 Task: Forward email as attachment with the signature Catherine Martinez with the subject Proposal submission from softage.1@softage.net to softage.5@softage.net with the message I wanted to follow up on the request for the new vendor proposal.
Action: Mouse moved to (1043, 85)
Screenshot: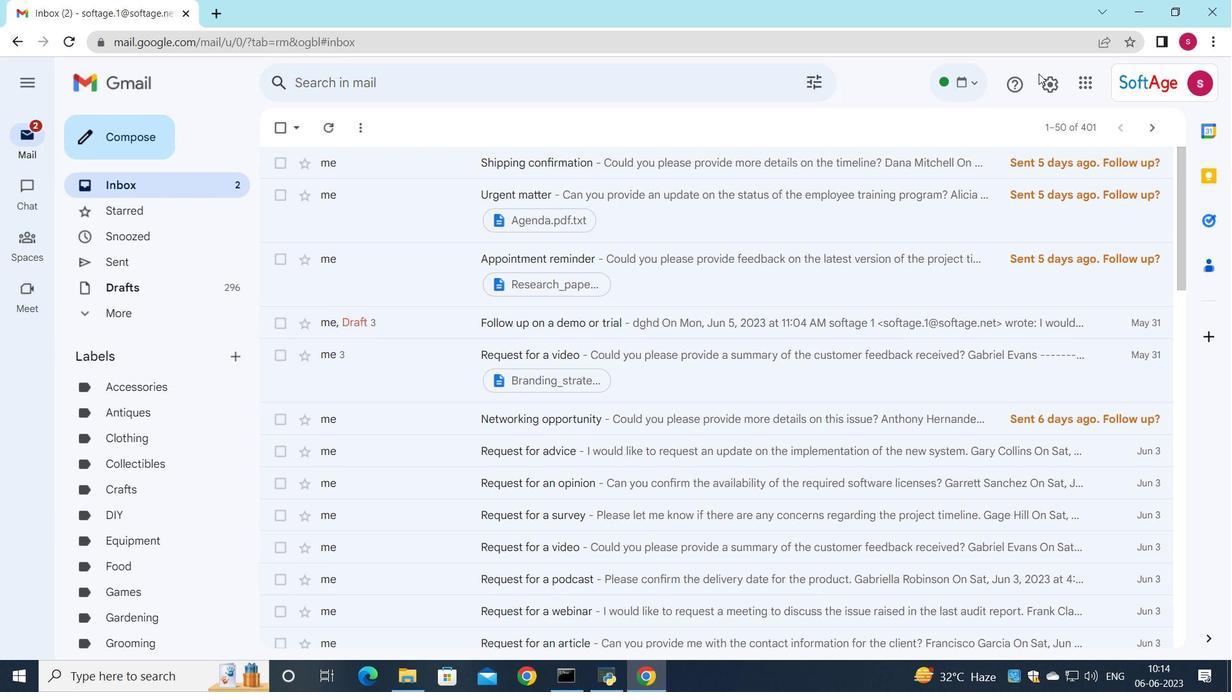
Action: Mouse pressed left at (1043, 85)
Screenshot: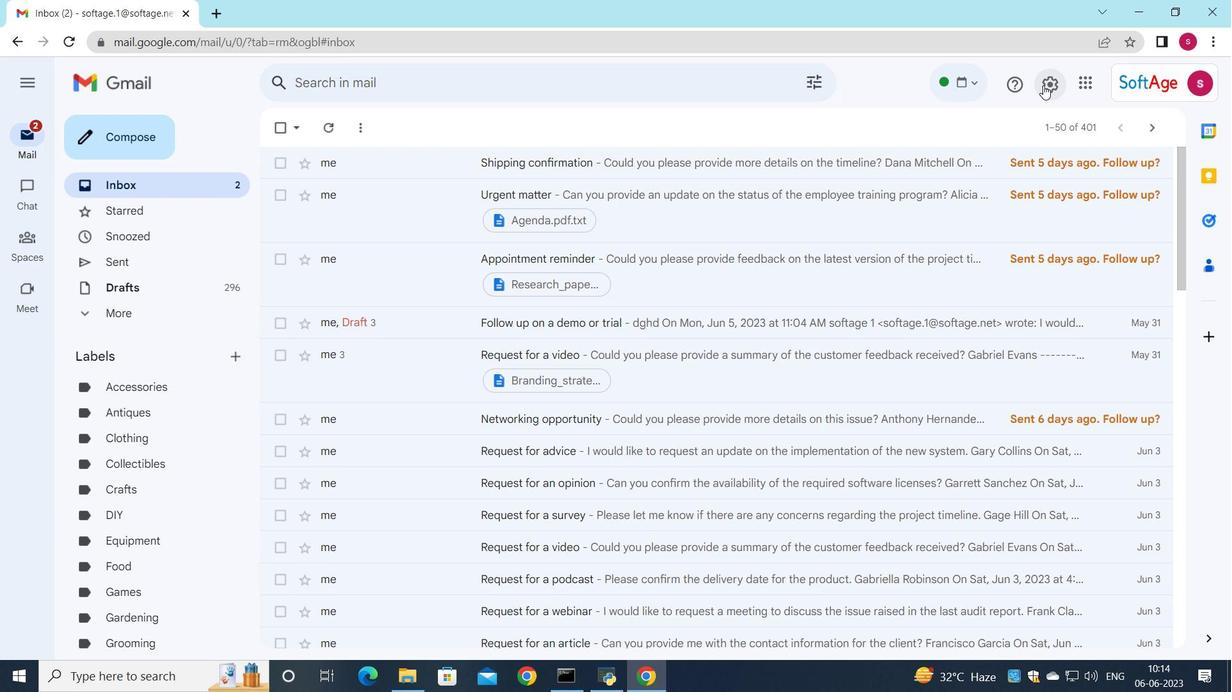 
Action: Mouse moved to (1045, 157)
Screenshot: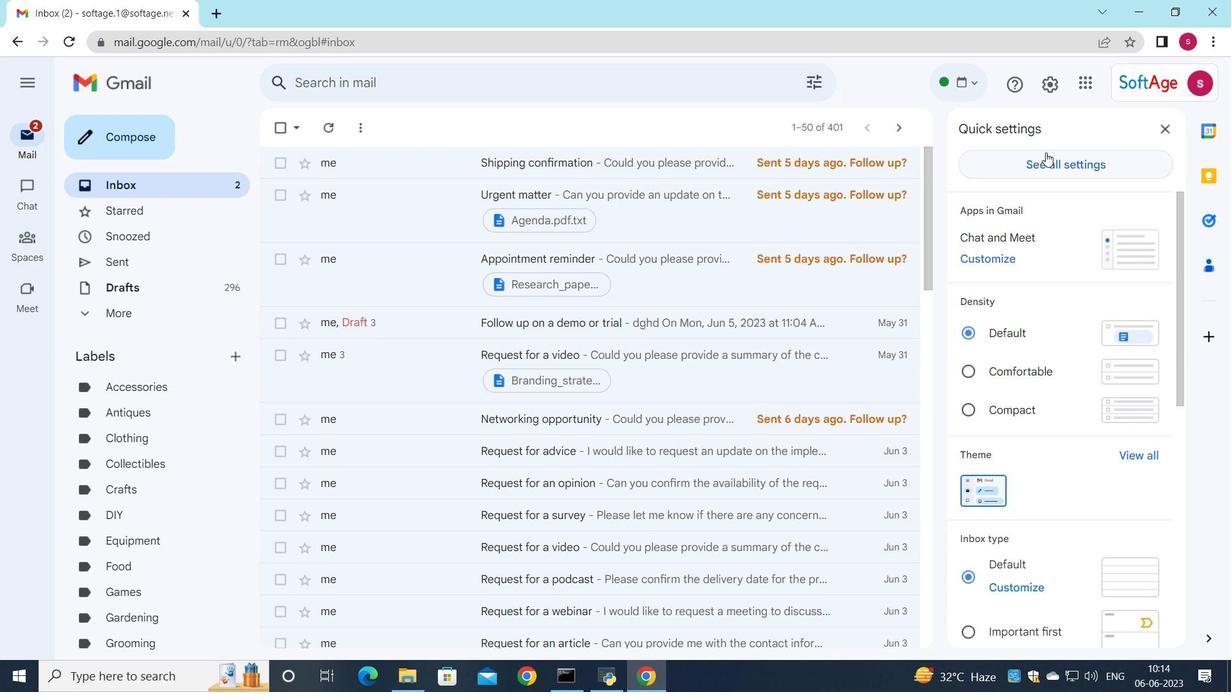 
Action: Mouse pressed left at (1045, 157)
Screenshot: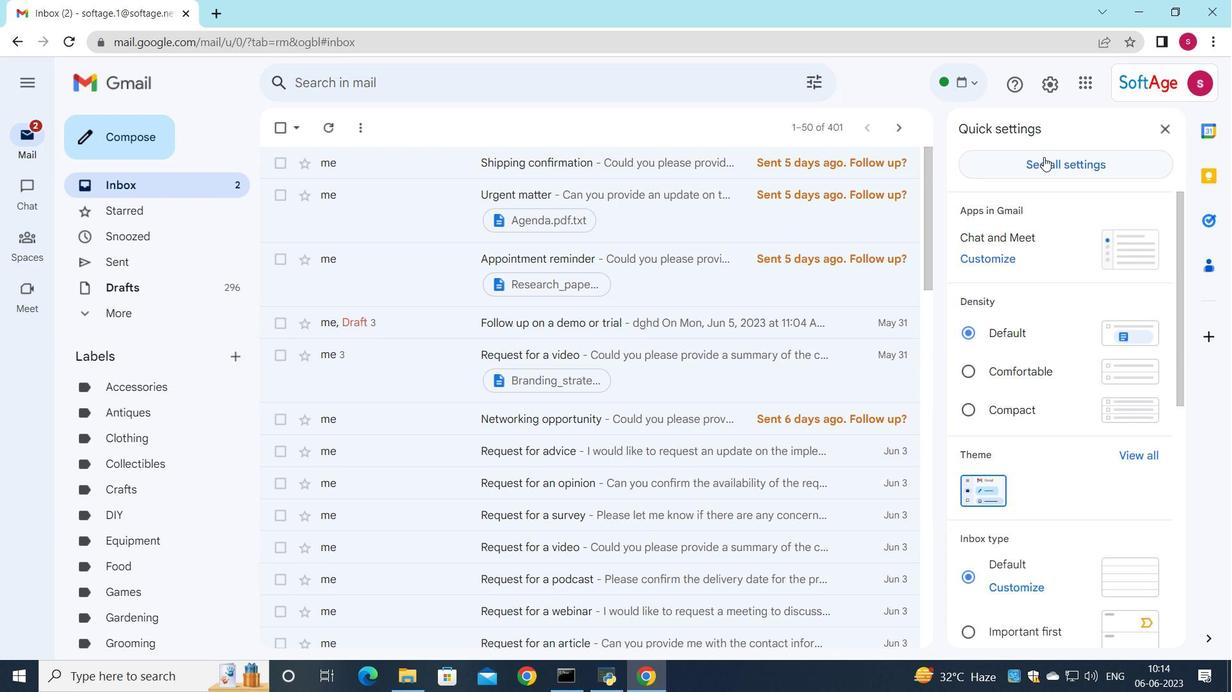 
Action: Mouse moved to (714, 293)
Screenshot: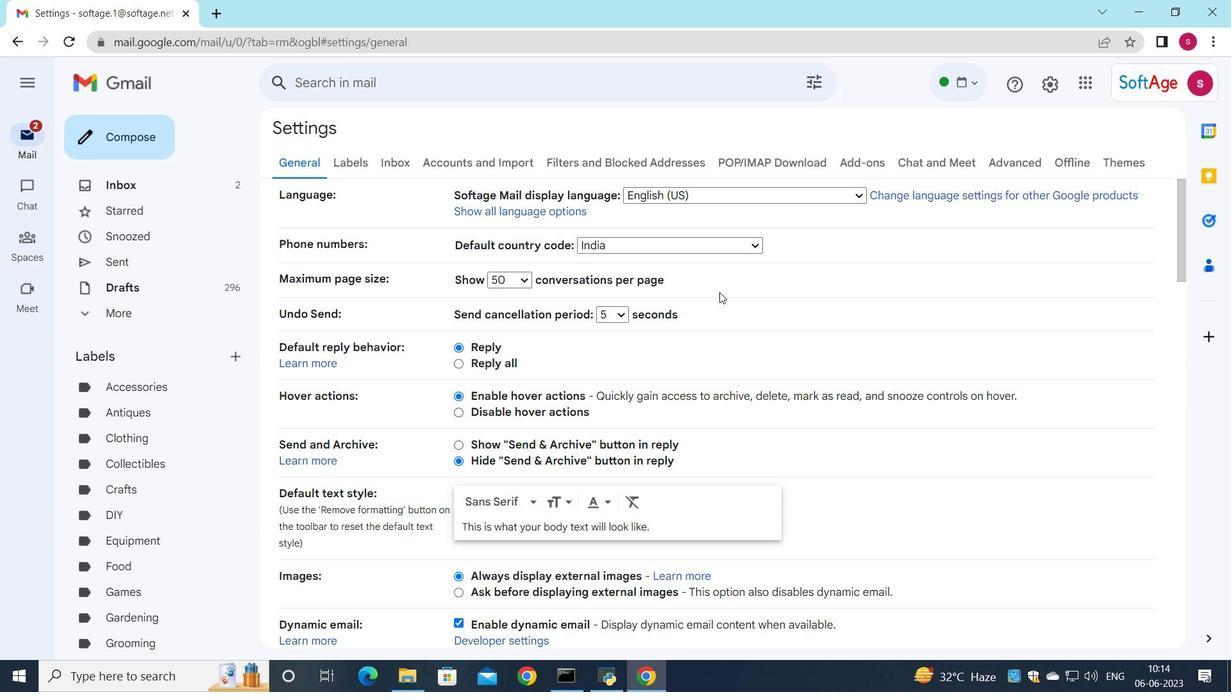 
Action: Mouse scrolled (714, 292) with delta (0, 0)
Screenshot: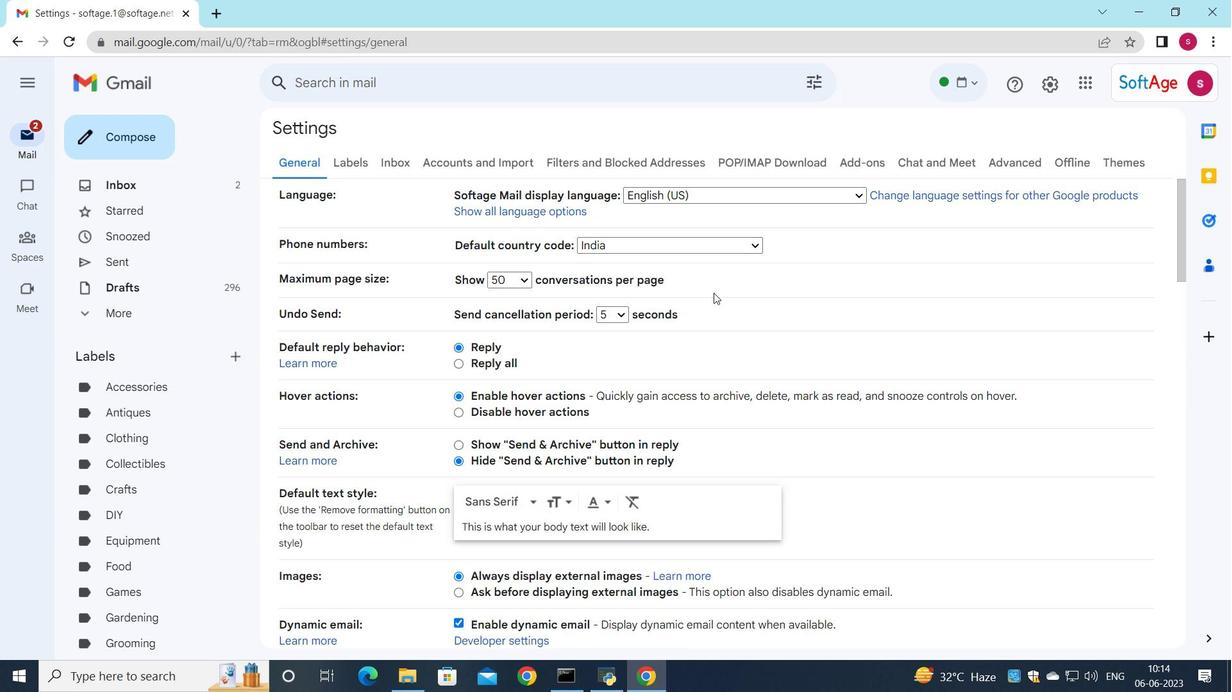 
Action: Mouse scrolled (714, 292) with delta (0, 0)
Screenshot: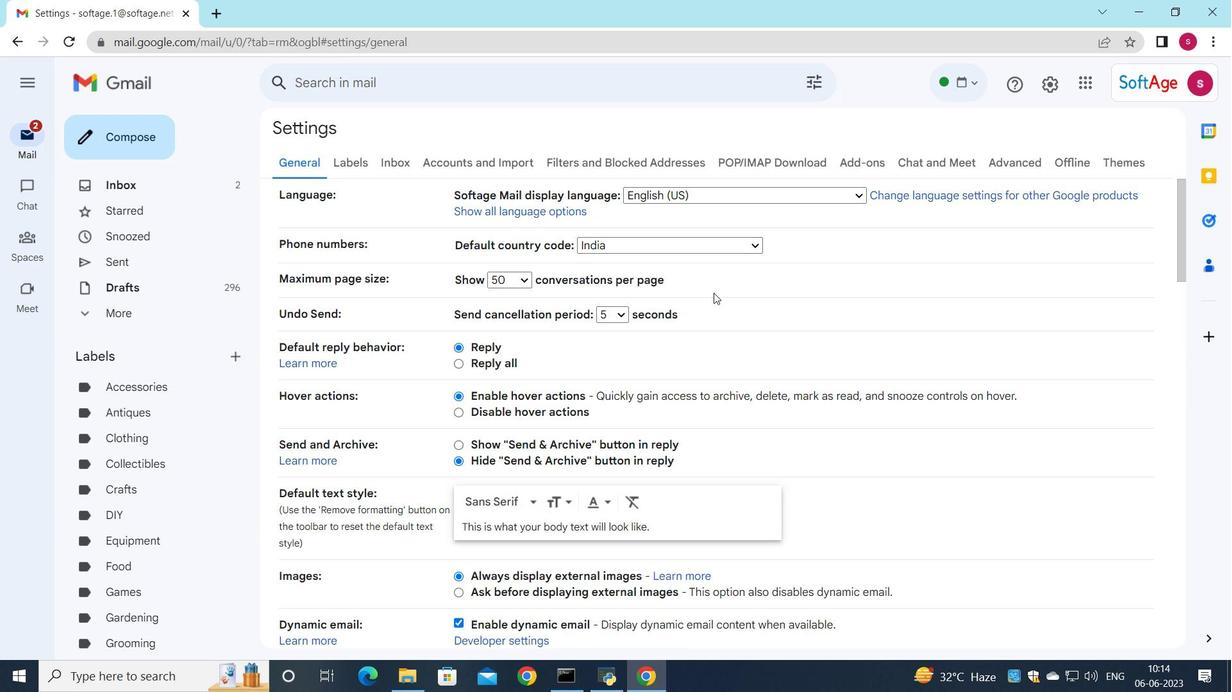 
Action: Mouse scrolled (714, 292) with delta (0, 0)
Screenshot: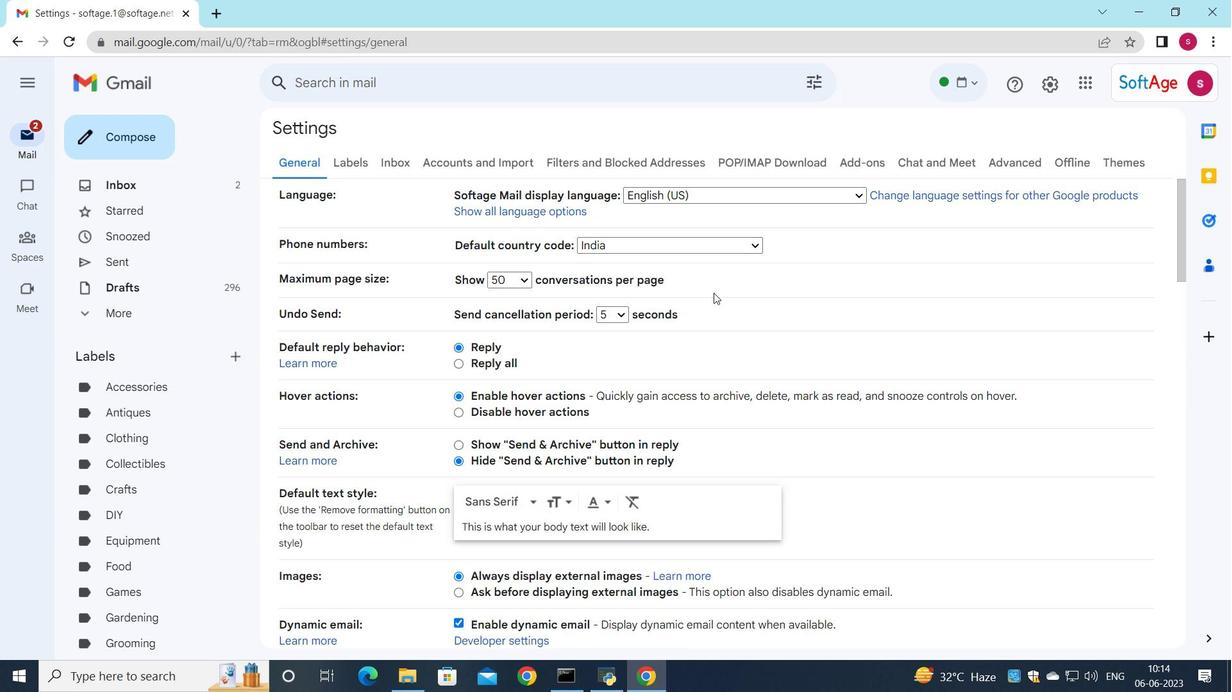 
Action: Mouse moved to (667, 321)
Screenshot: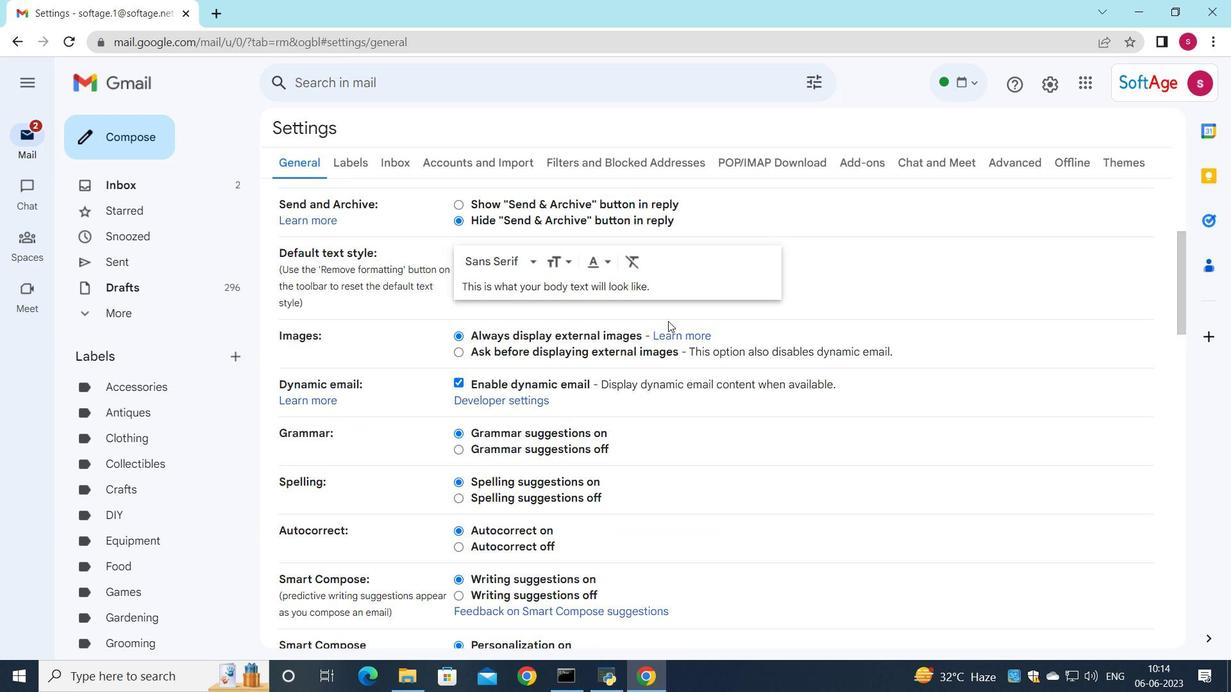
Action: Mouse scrolled (667, 320) with delta (0, 0)
Screenshot: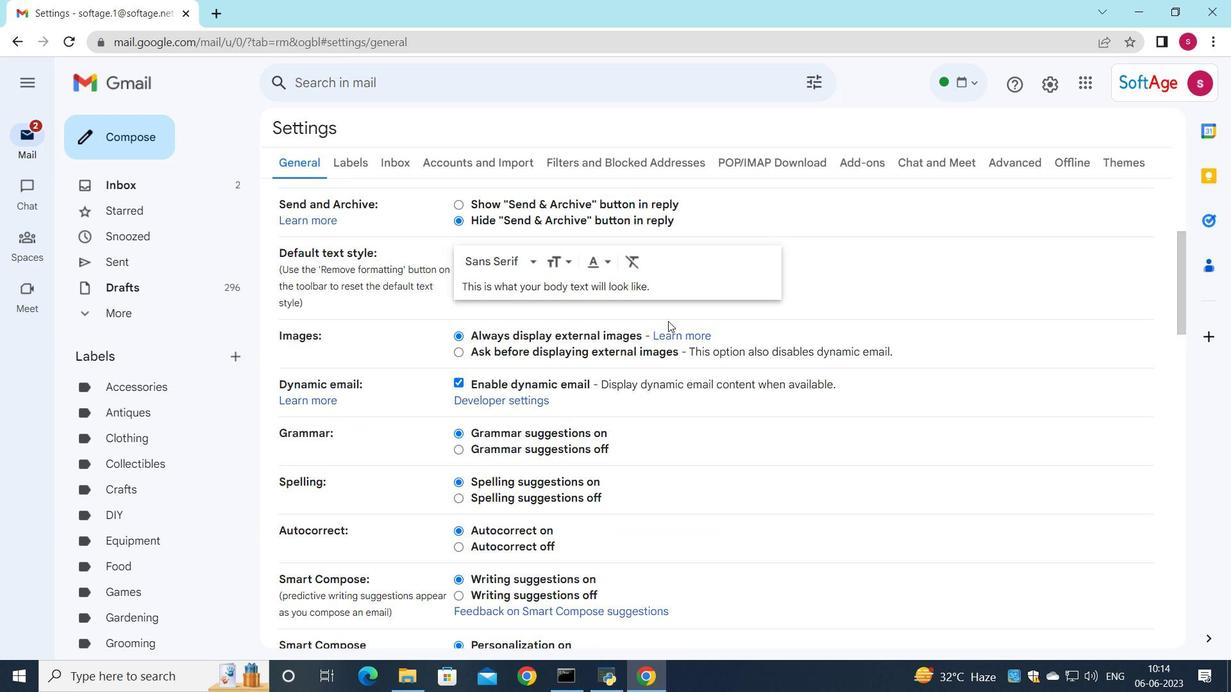 
Action: Mouse moved to (667, 322)
Screenshot: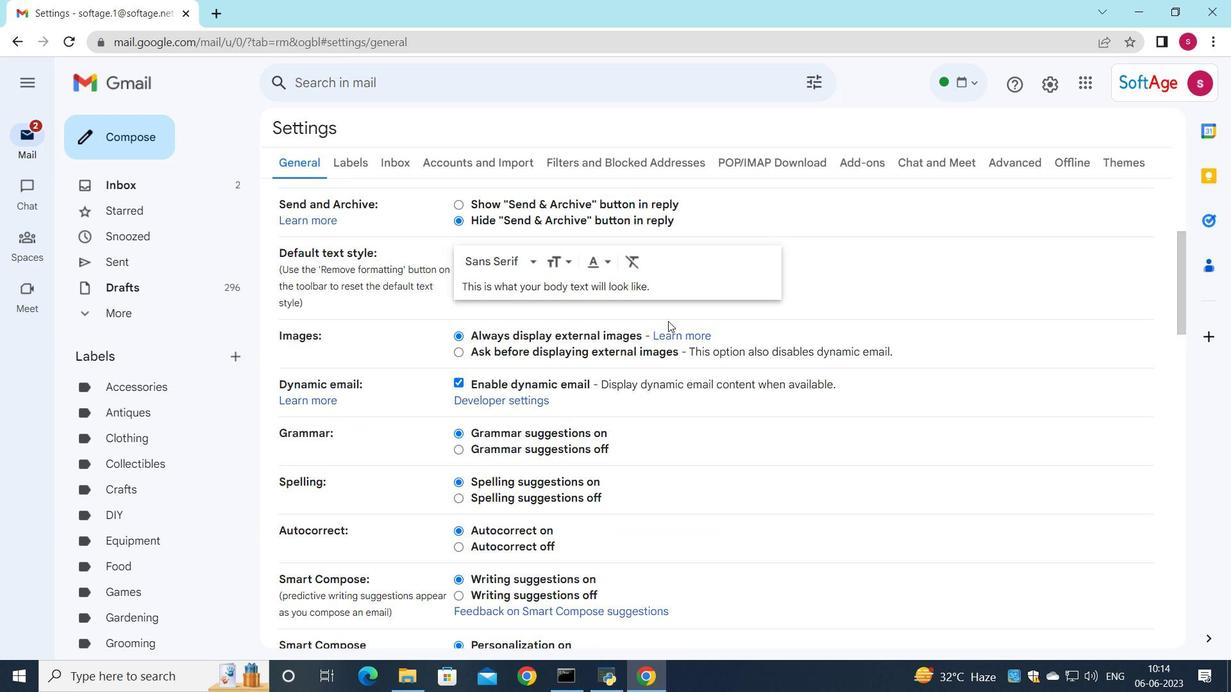 
Action: Mouse scrolled (667, 321) with delta (0, 0)
Screenshot: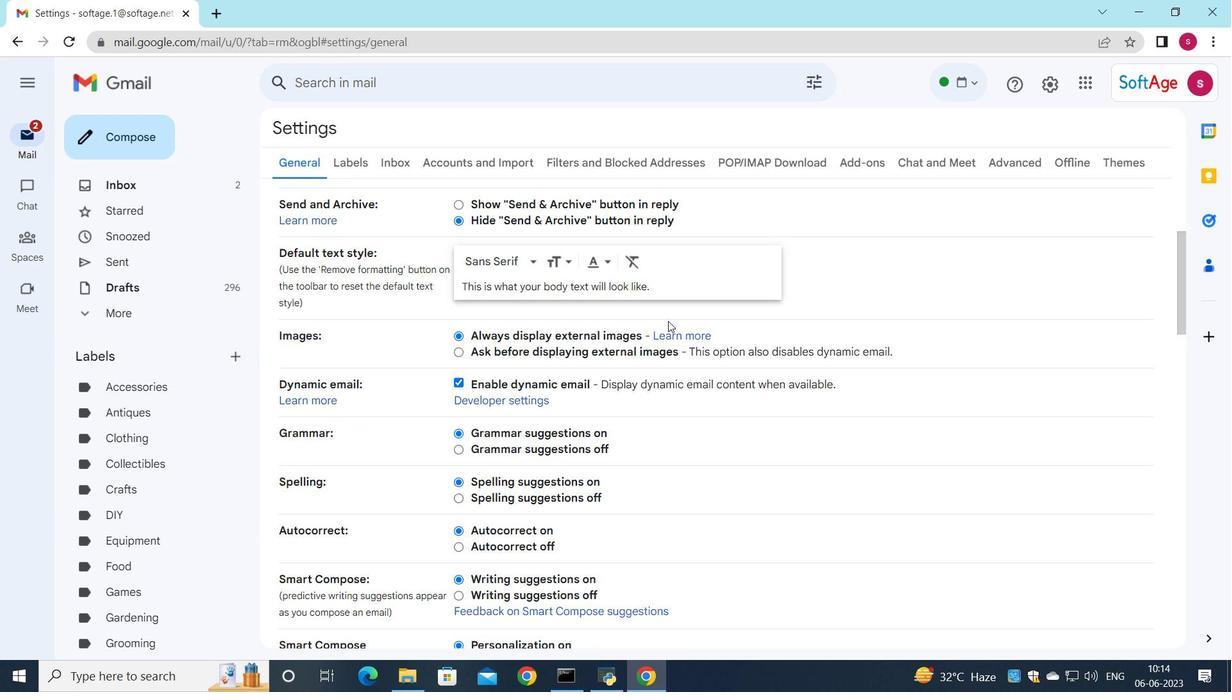 
Action: Mouse scrolled (667, 321) with delta (0, 0)
Screenshot: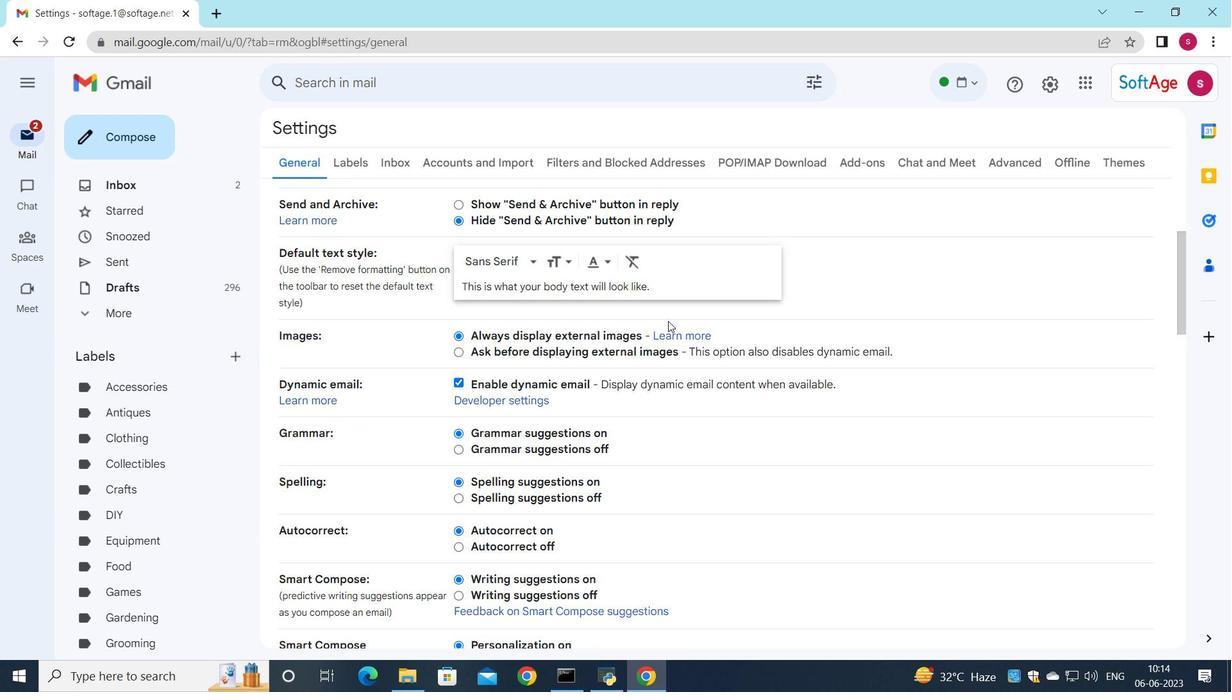 
Action: Mouse moved to (667, 322)
Screenshot: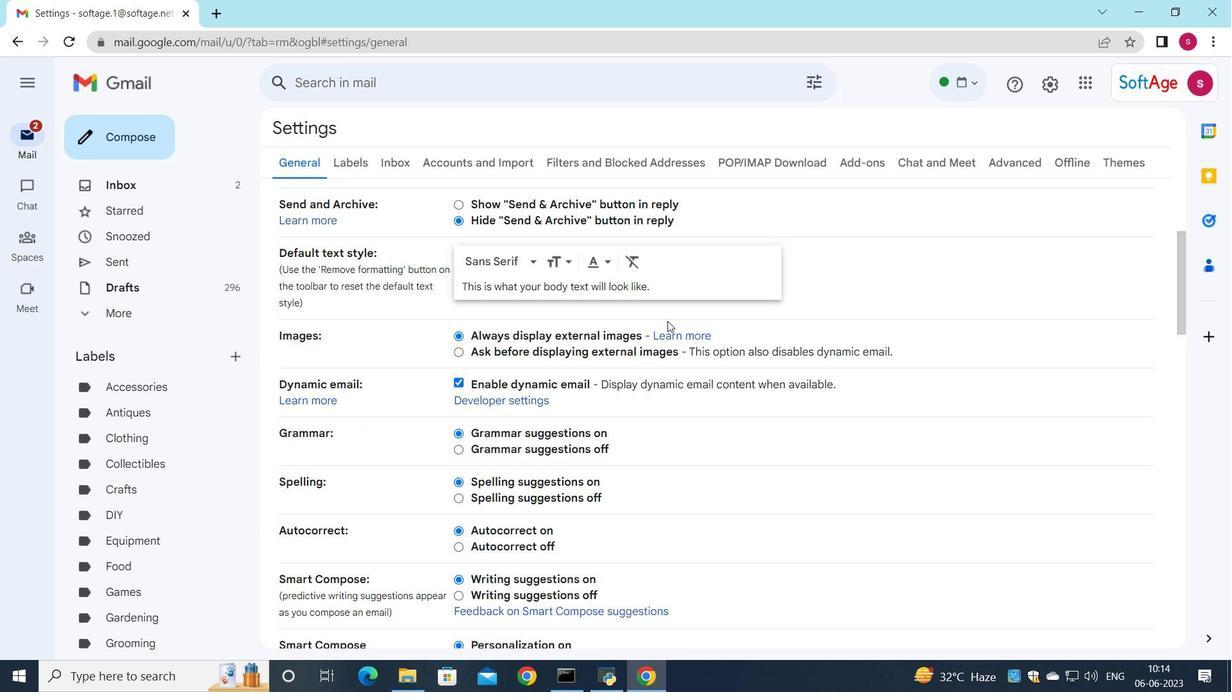
Action: Mouse scrolled (667, 322) with delta (0, 0)
Screenshot: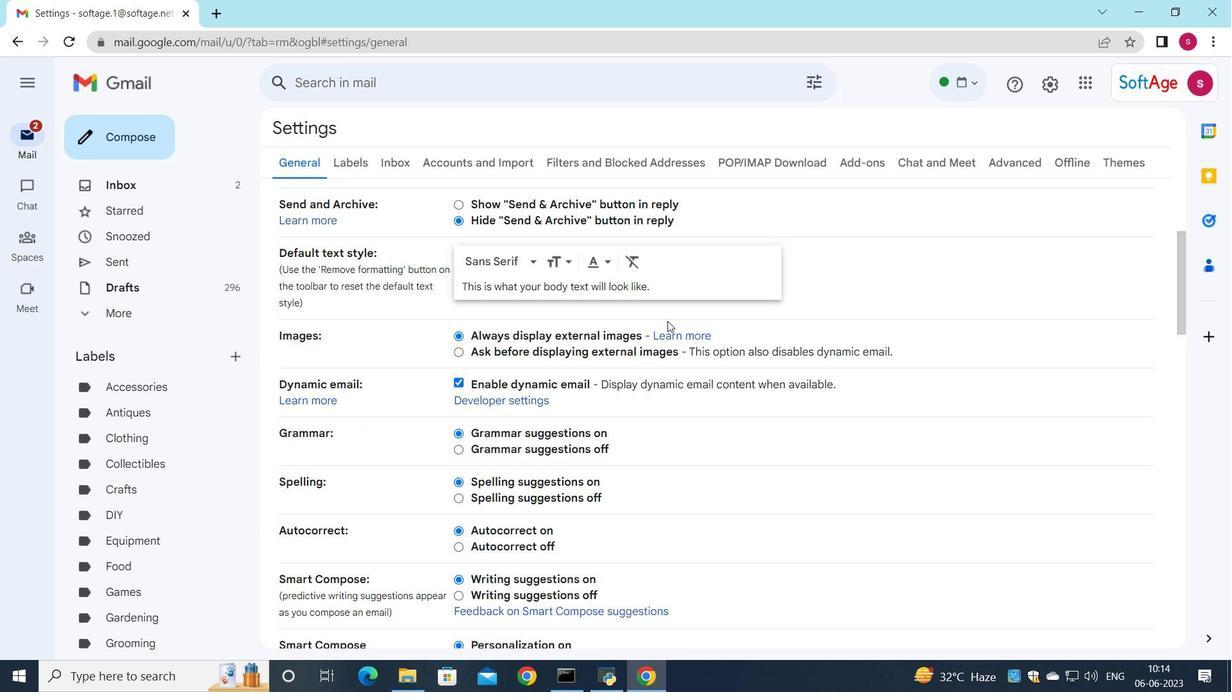 
Action: Mouse moved to (666, 325)
Screenshot: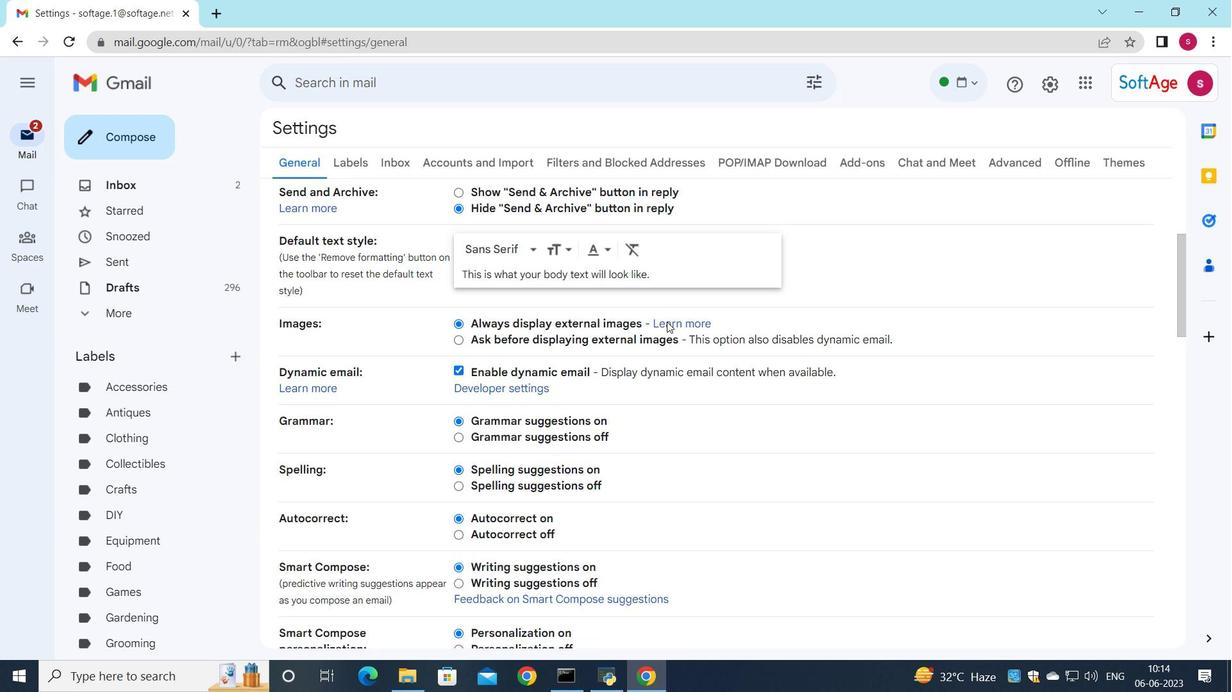 
Action: Mouse scrolled (666, 324) with delta (0, 0)
Screenshot: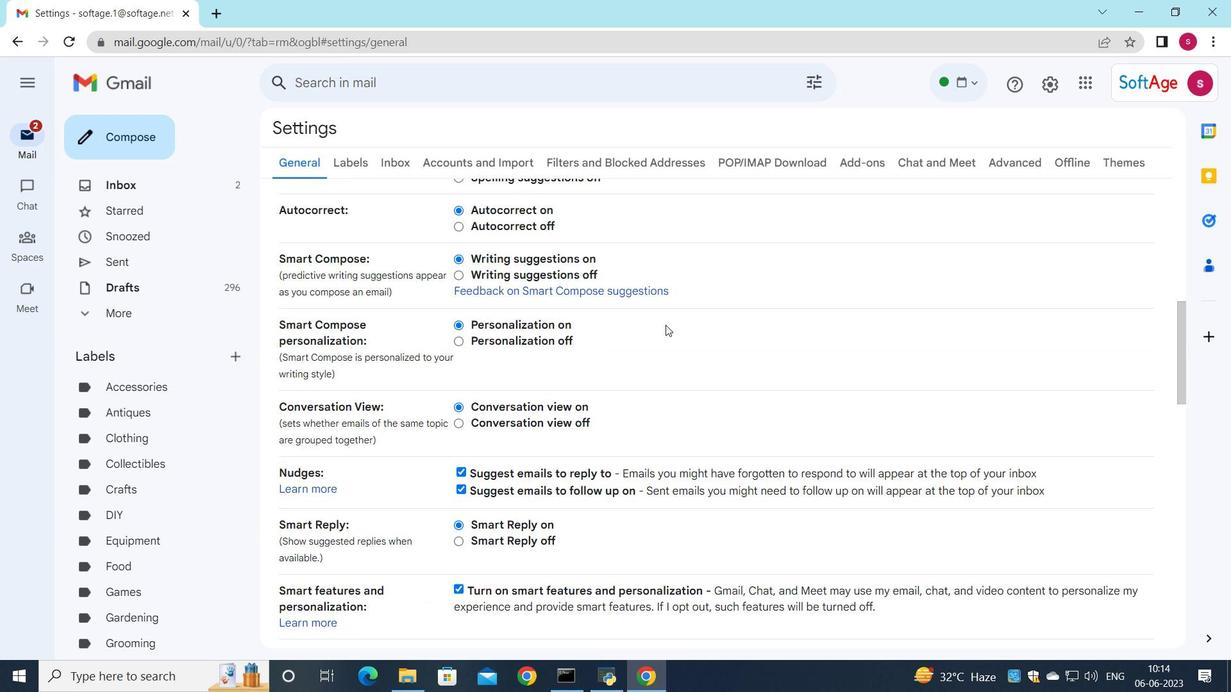 
Action: Mouse scrolled (666, 324) with delta (0, 0)
Screenshot: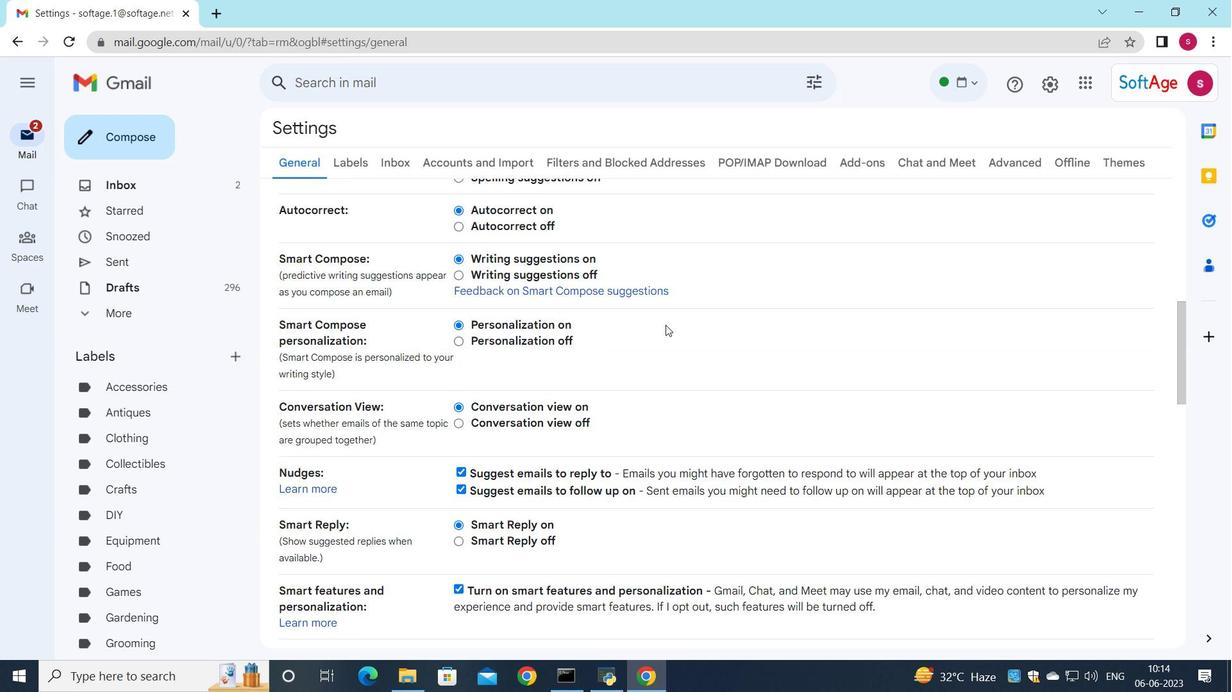 
Action: Mouse scrolled (666, 324) with delta (0, 0)
Screenshot: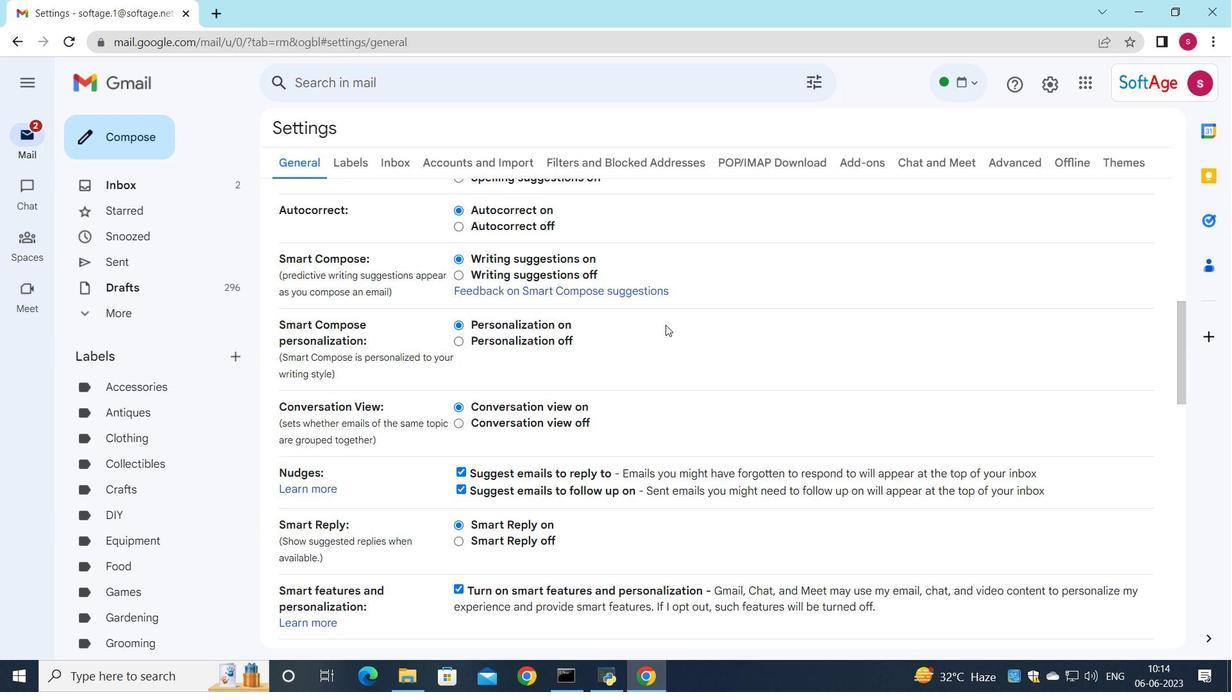 
Action: Mouse scrolled (666, 324) with delta (0, 0)
Screenshot: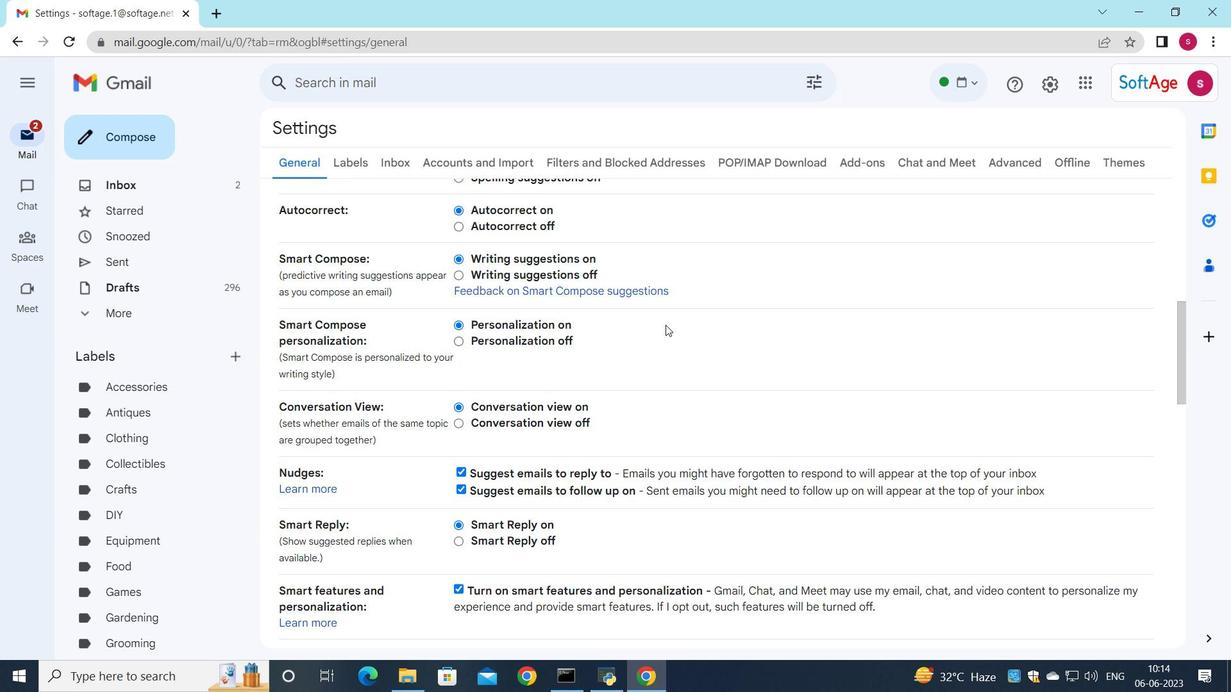 
Action: Mouse scrolled (666, 324) with delta (0, 0)
Screenshot: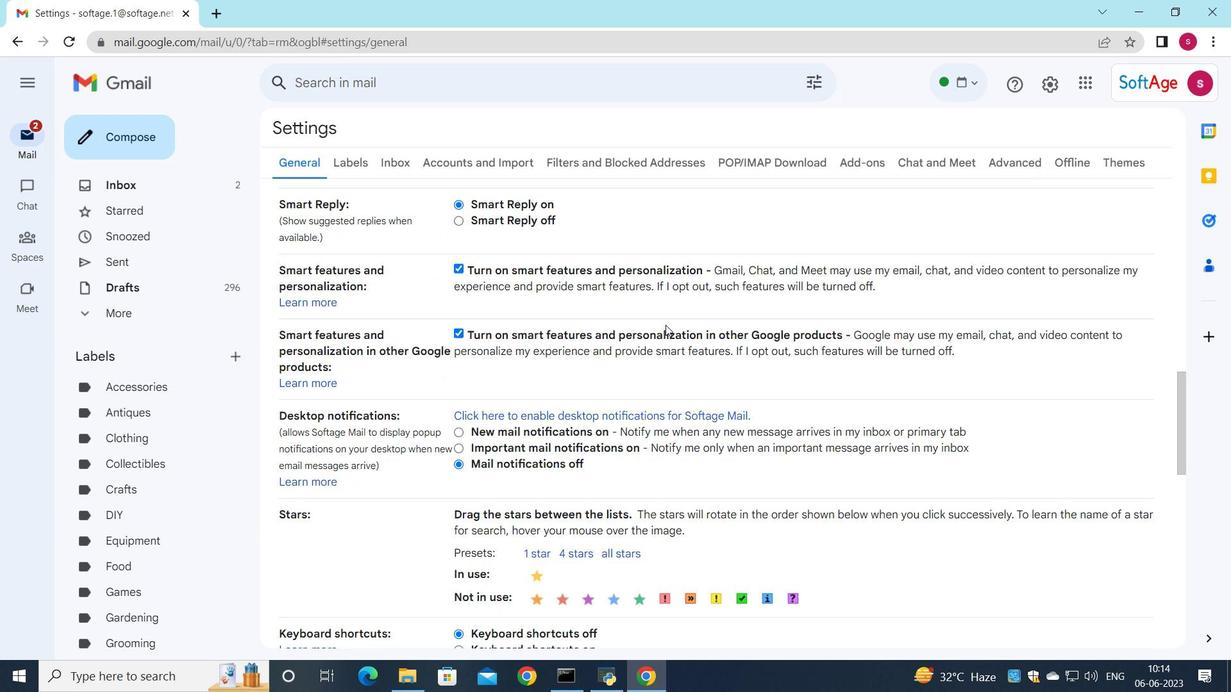 
Action: Mouse scrolled (666, 324) with delta (0, 0)
Screenshot: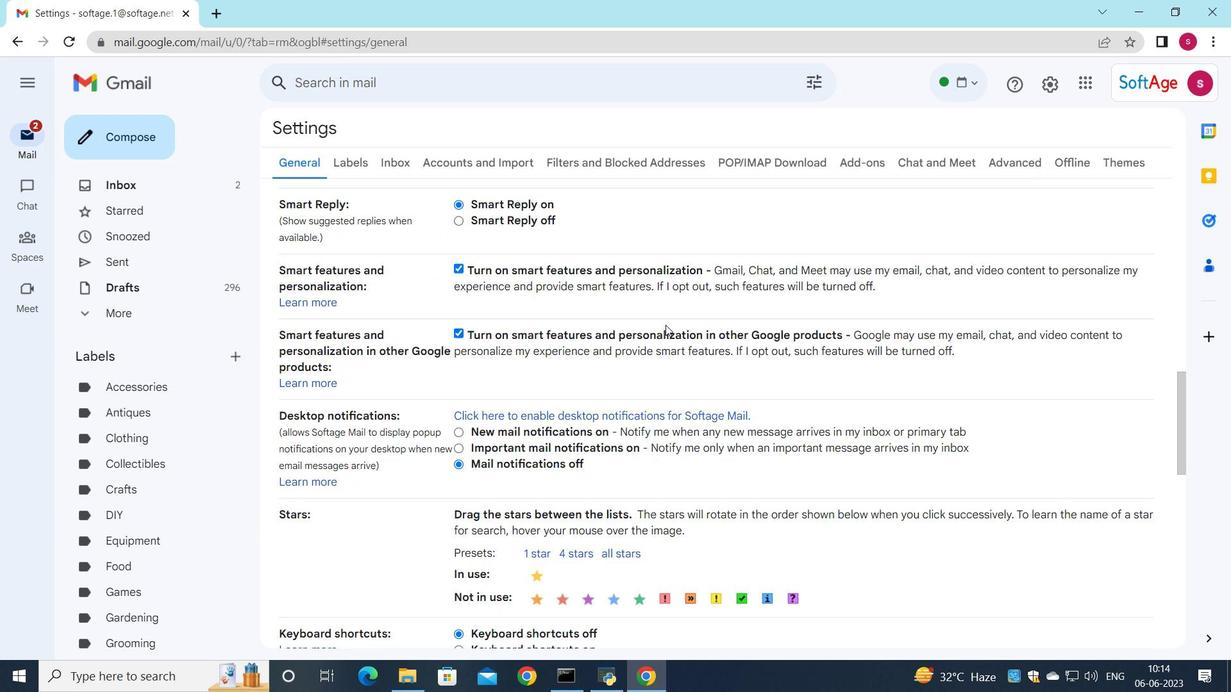 
Action: Mouse scrolled (666, 324) with delta (0, 0)
Screenshot: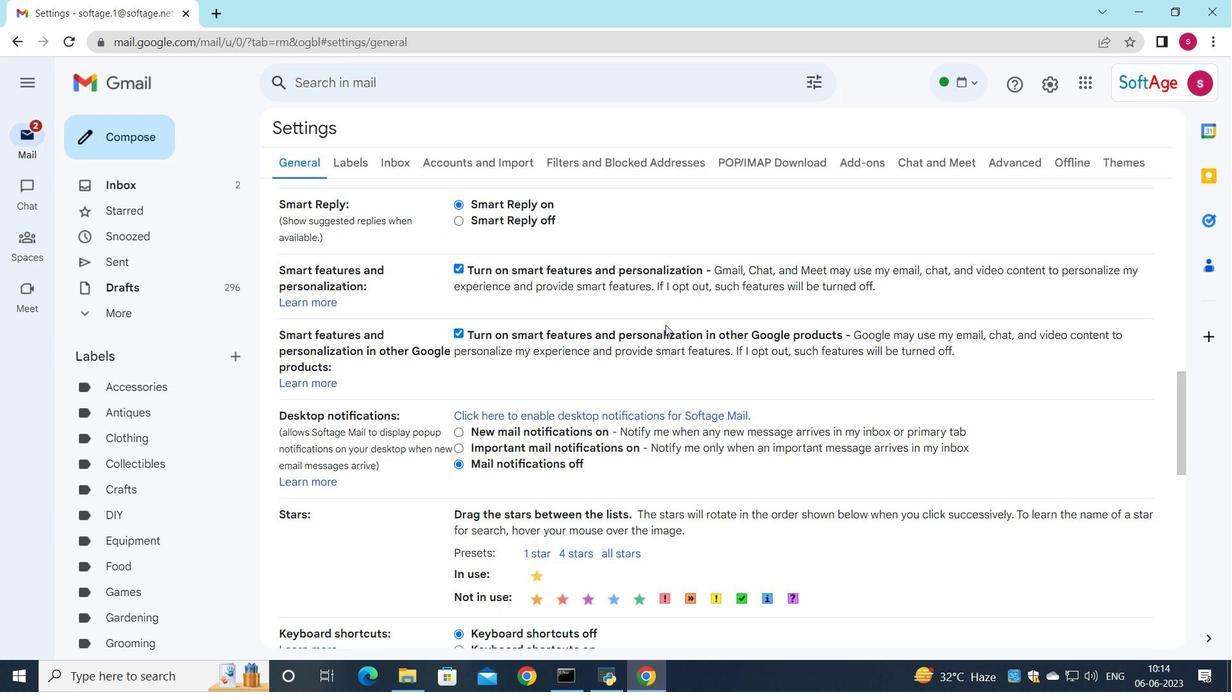 
Action: Mouse scrolled (666, 324) with delta (0, 0)
Screenshot: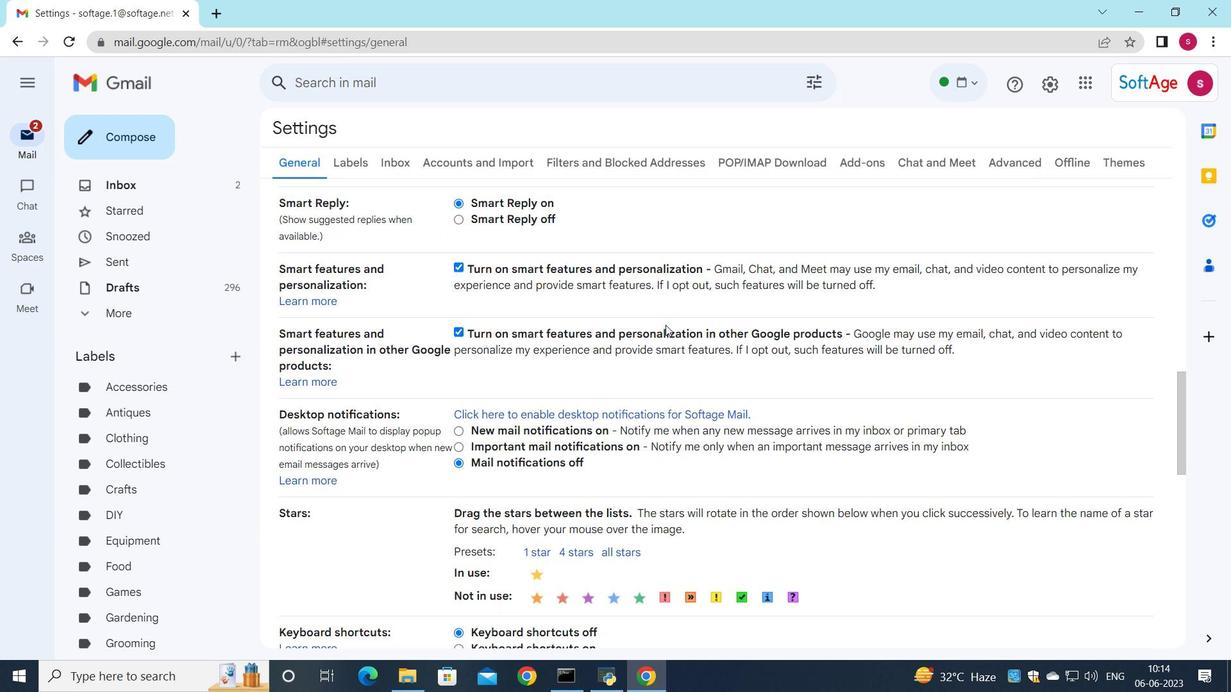 
Action: Mouse scrolled (666, 324) with delta (0, 0)
Screenshot: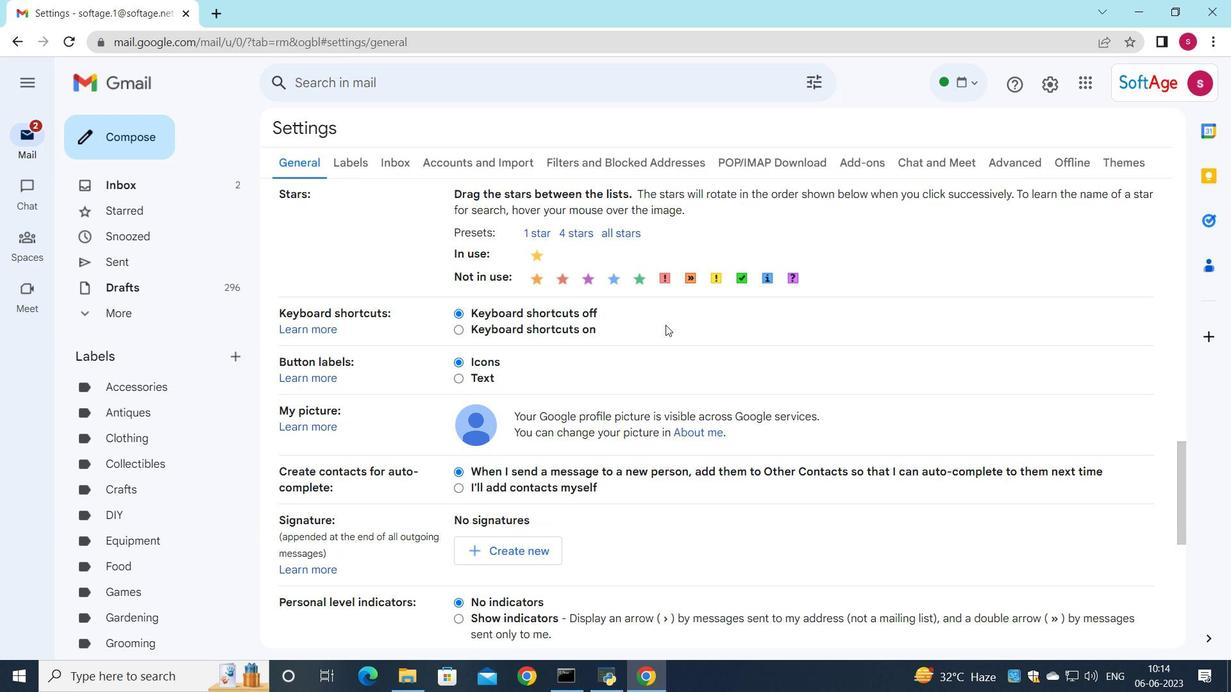 
Action: Mouse moved to (665, 326)
Screenshot: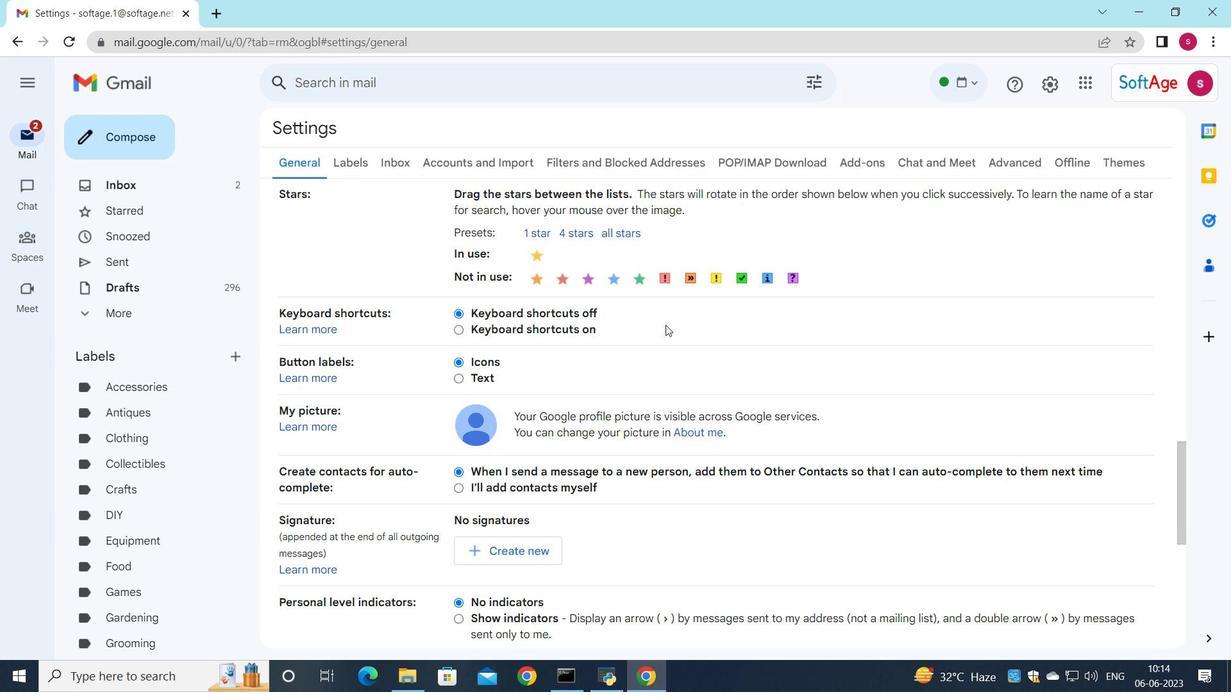 
Action: Mouse scrolled (665, 325) with delta (0, 0)
Screenshot: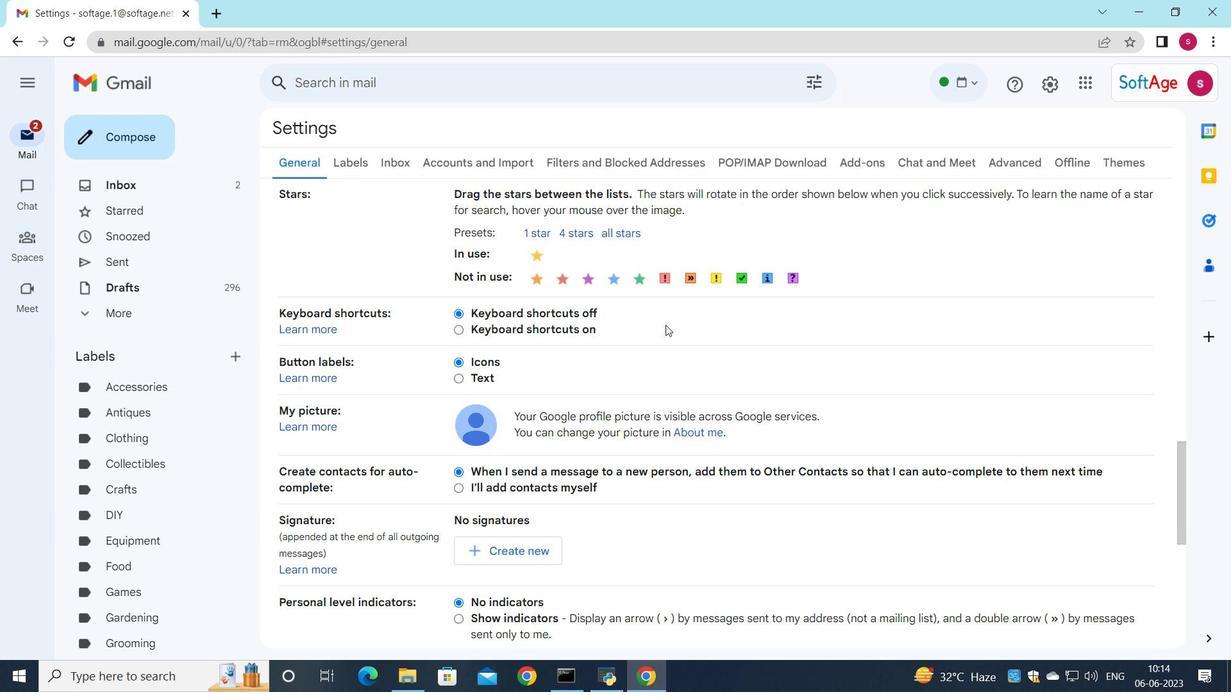 
Action: Mouse moved to (542, 388)
Screenshot: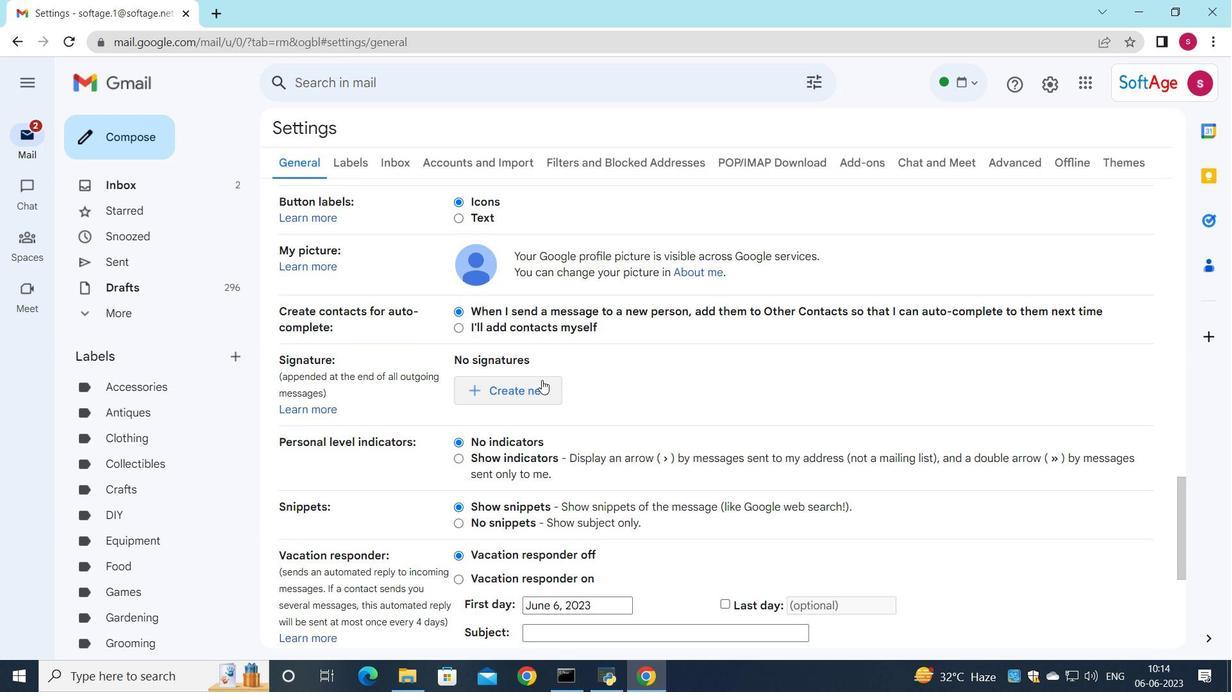 
Action: Mouse pressed left at (542, 388)
Screenshot: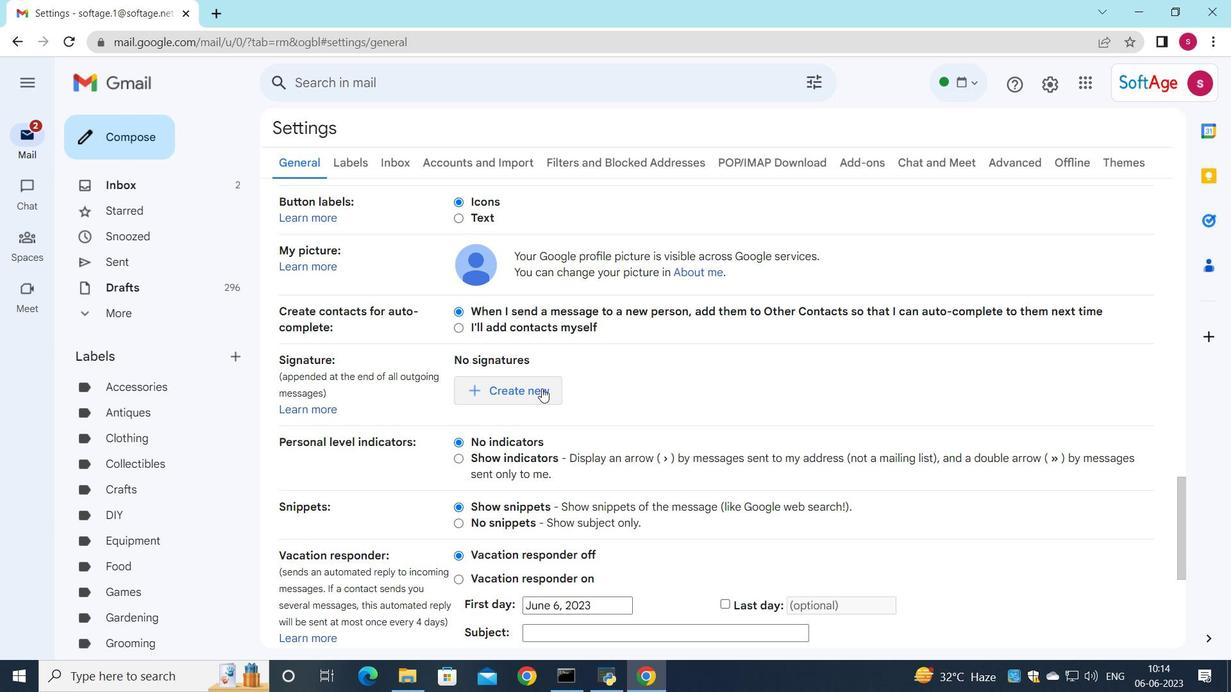 
Action: Mouse moved to (552, 356)
Screenshot: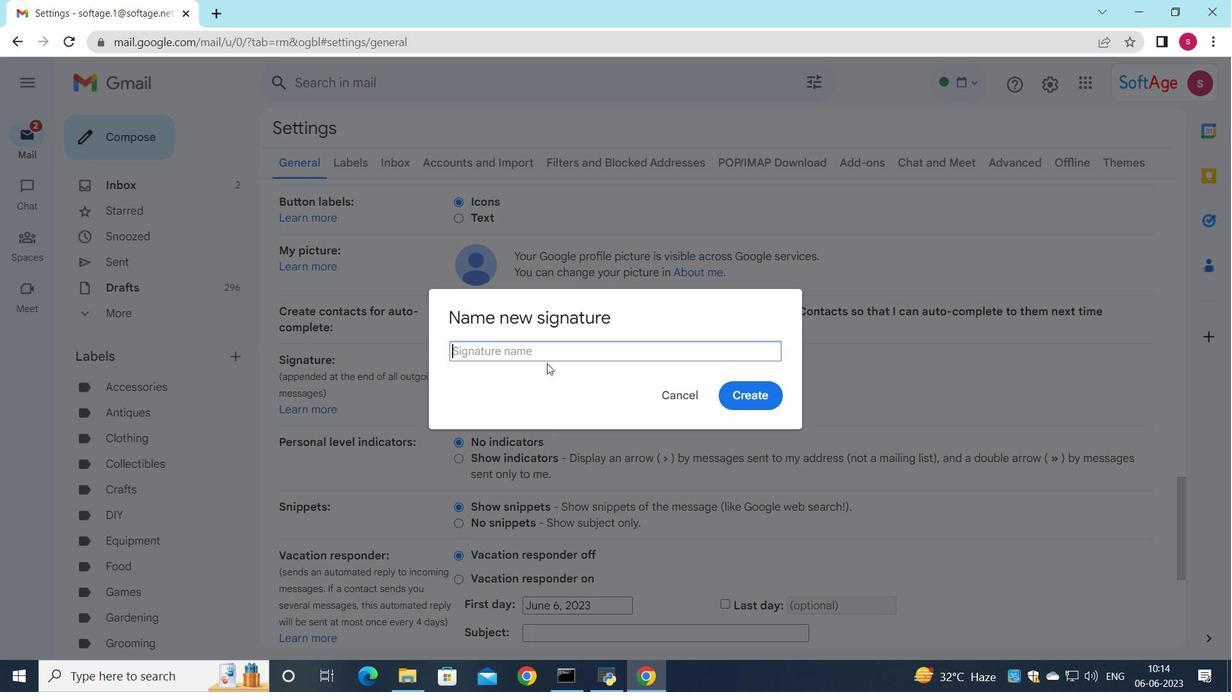 
Action: Key pressed <Key.shift><Key.shift><Key.shift><Key.shift><Key.shift><Key.shift><Key.shift><Key.shift><Key.shift>Catherine<Key.space><Key.shift_r><Key.shift_r><Key.shift_r>Martinez
Screenshot: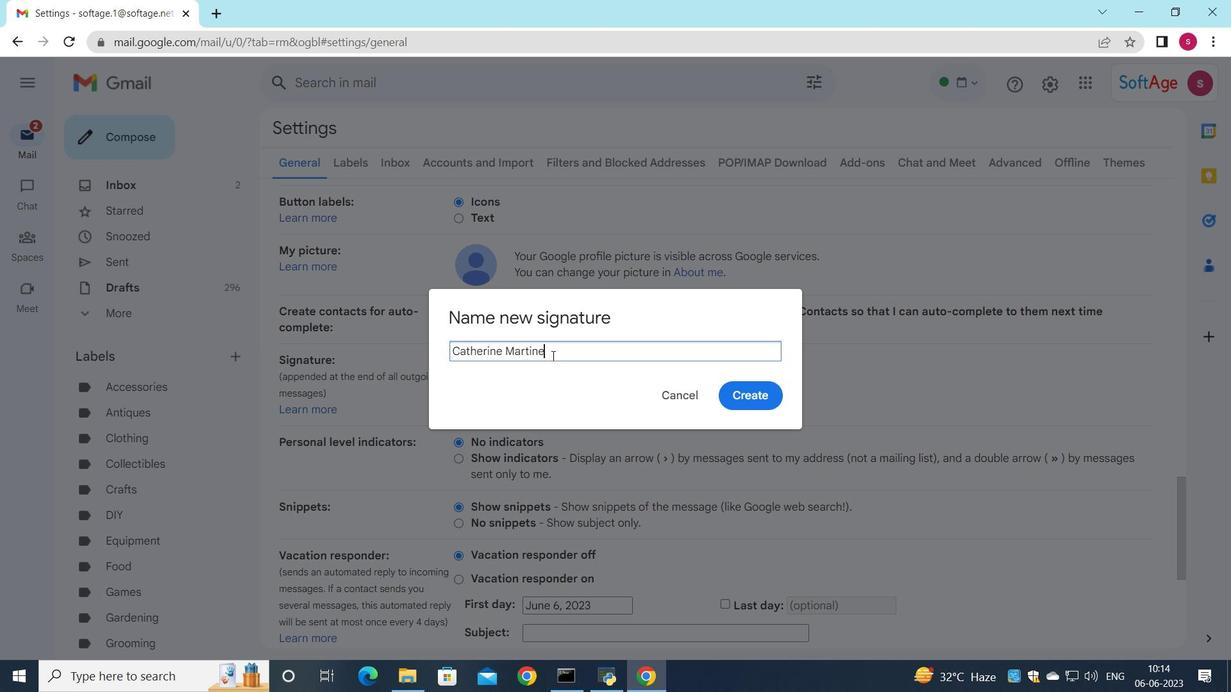 
Action: Mouse moved to (755, 399)
Screenshot: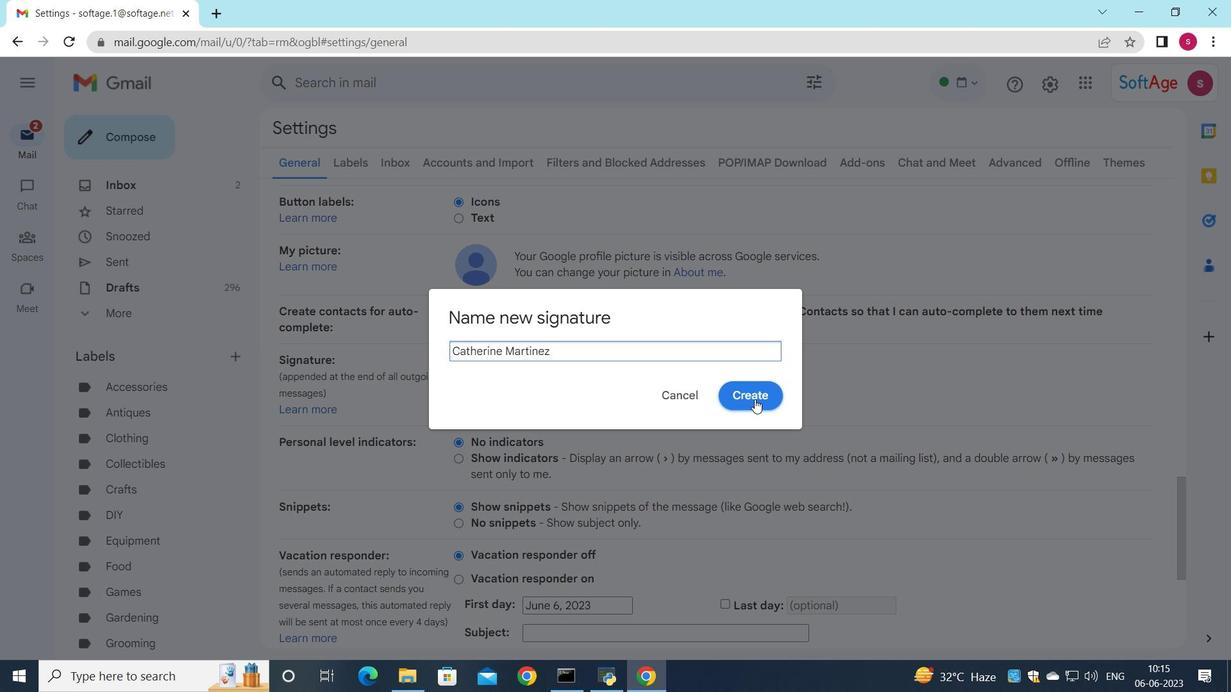 
Action: Mouse pressed left at (755, 399)
Screenshot: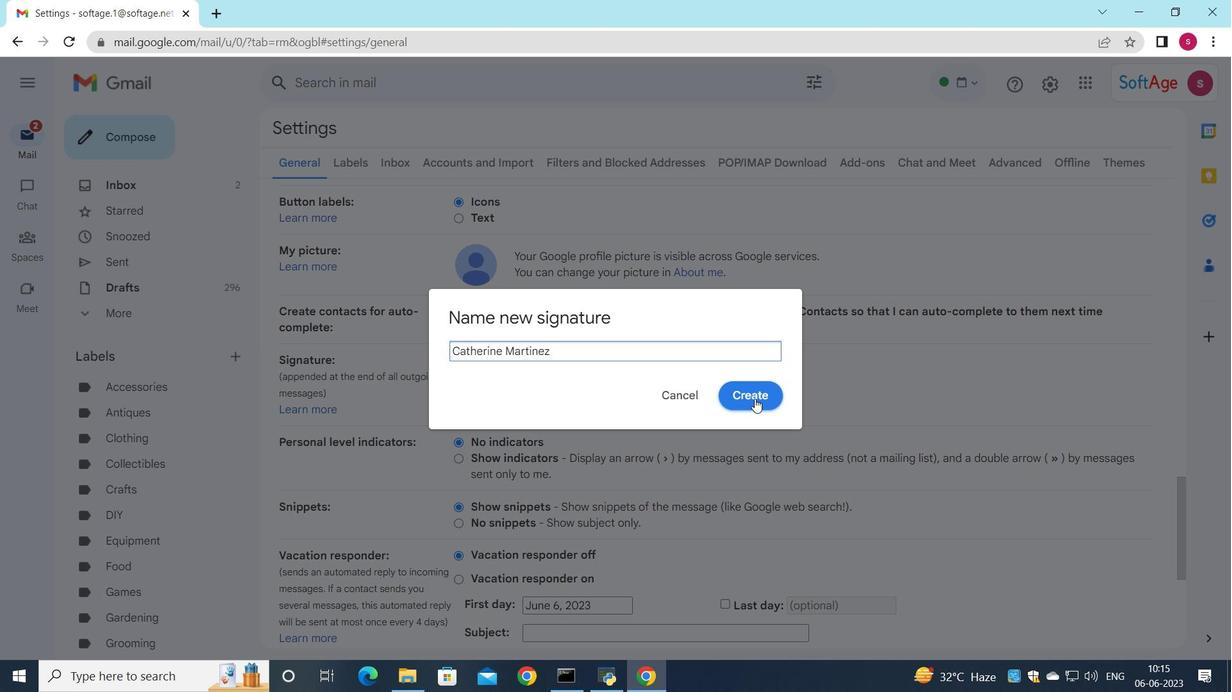 
Action: Mouse moved to (705, 390)
Screenshot: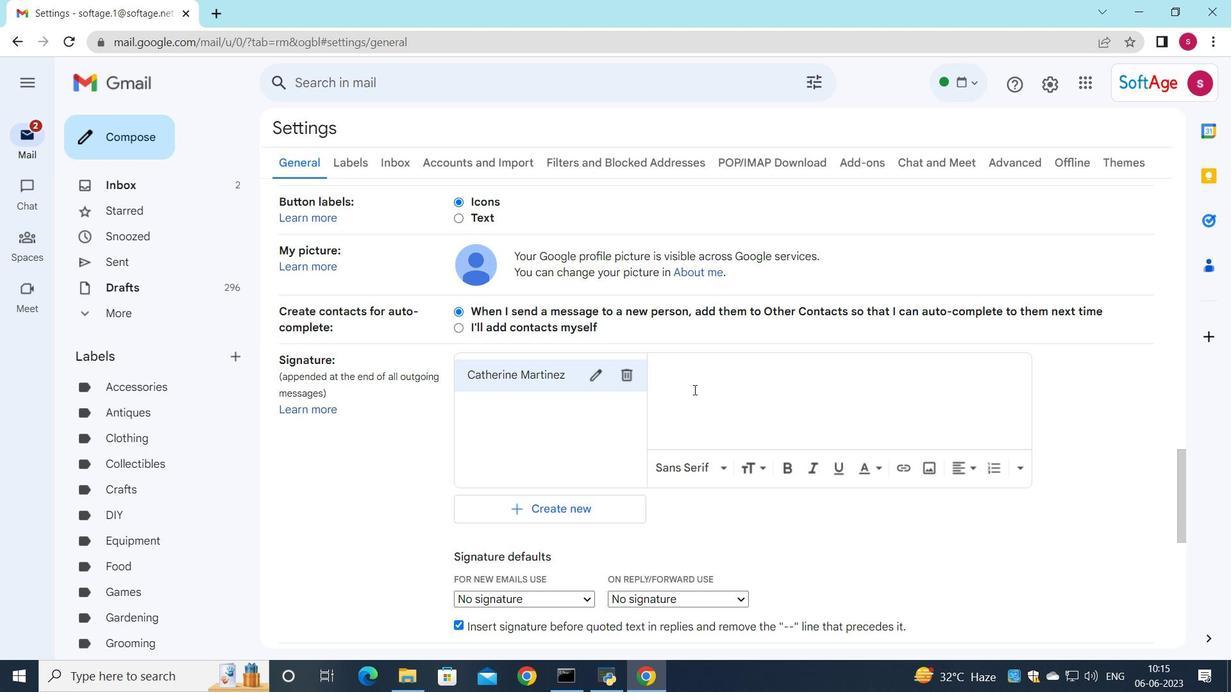 
Action: Mouse pressed left at (705, 390)
Screenshot: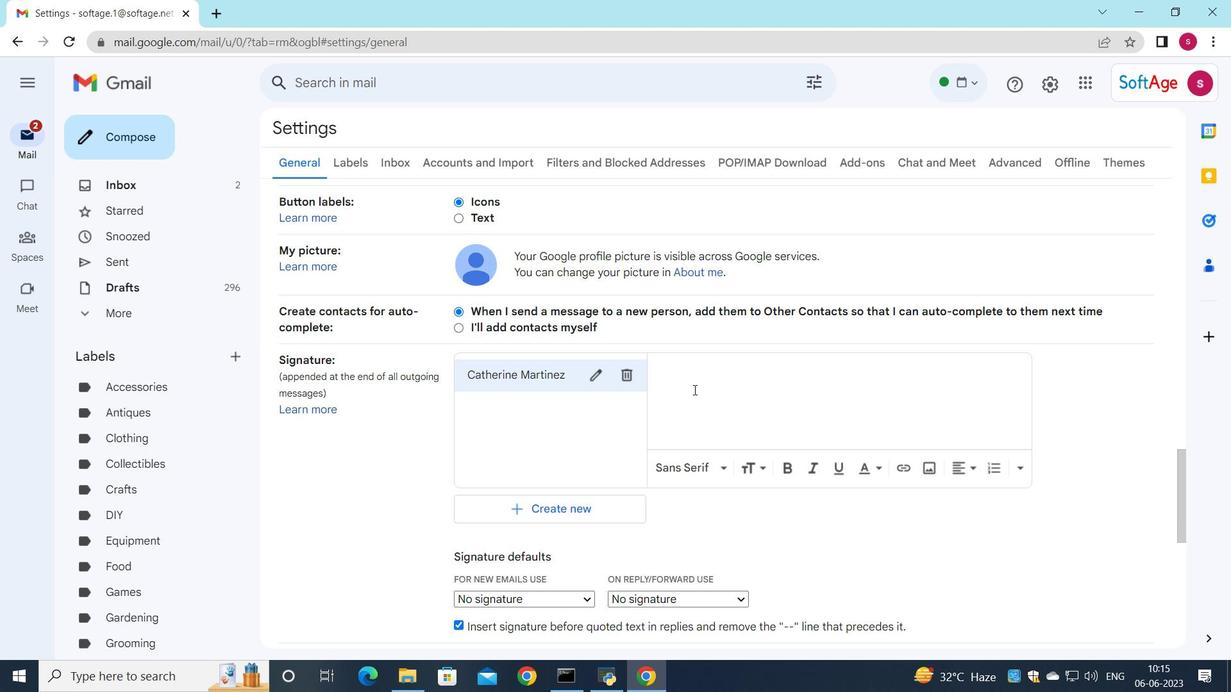 
Action: Key pressed <Key.shift>Catherine<Key.space><Key.shift_r><Key.shift_r><Key.shift_r><Key.shift_r><Key.shift_r>Martinez
Screenshot: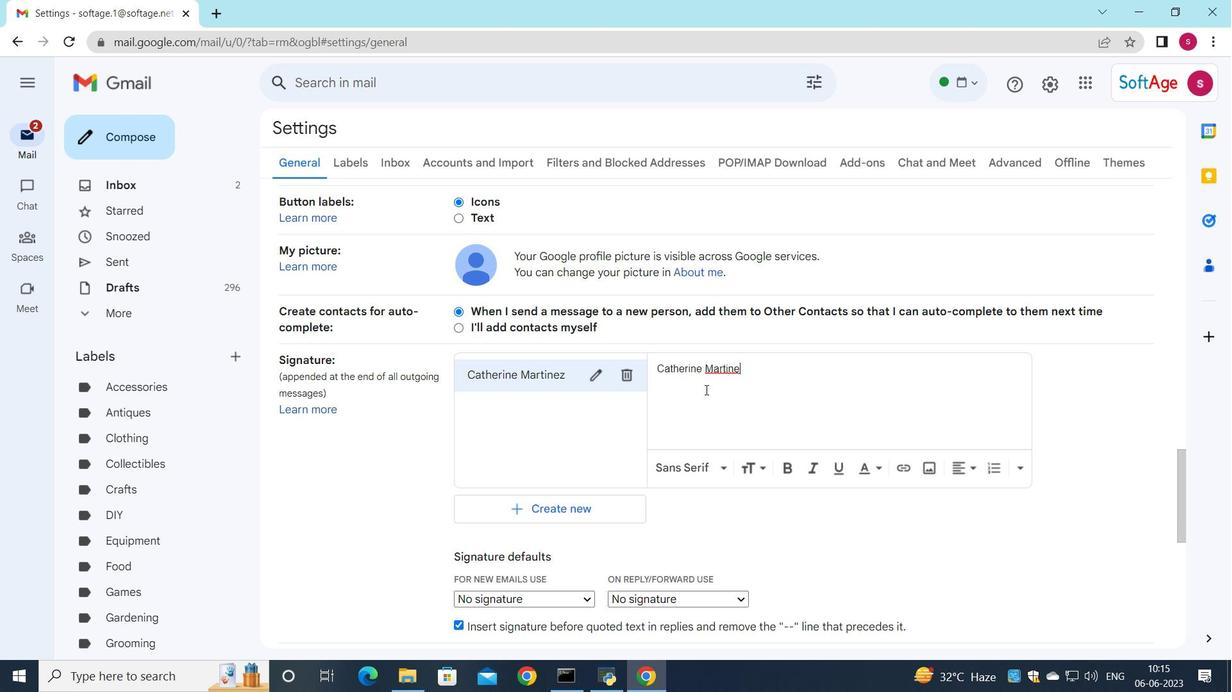 
Action: Mouse moved to (547, 594)
Screenshot: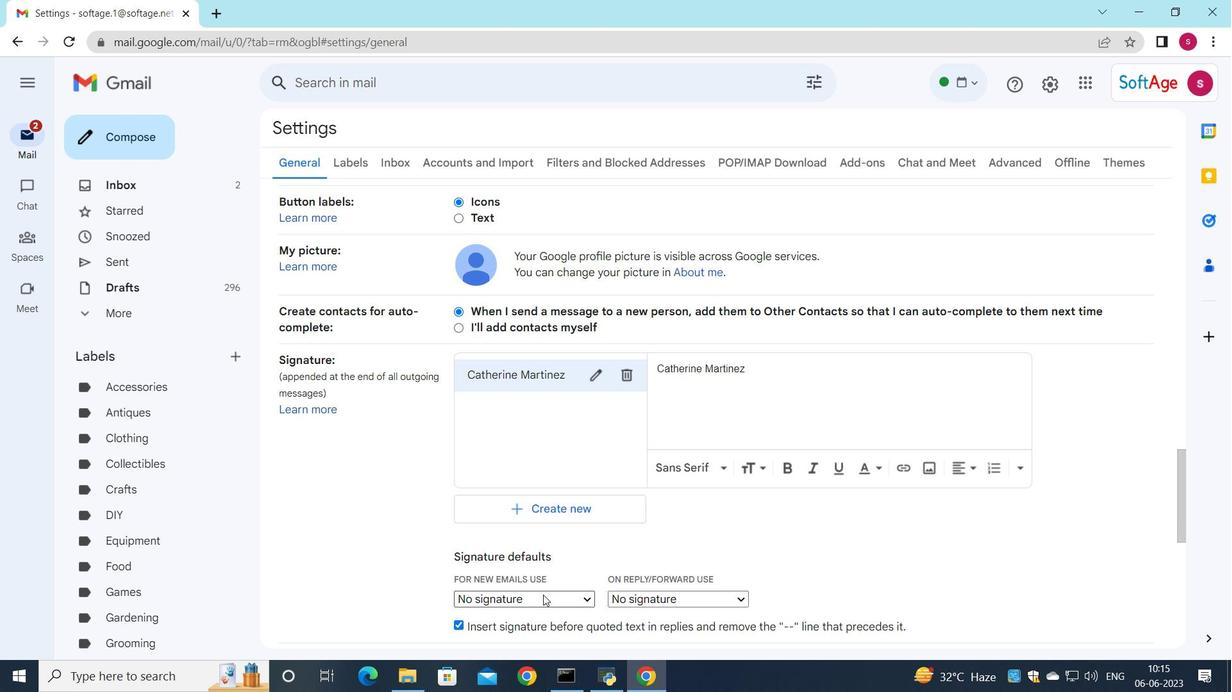 
Action: Mouse pressed left at (547, 594)
Screenshot: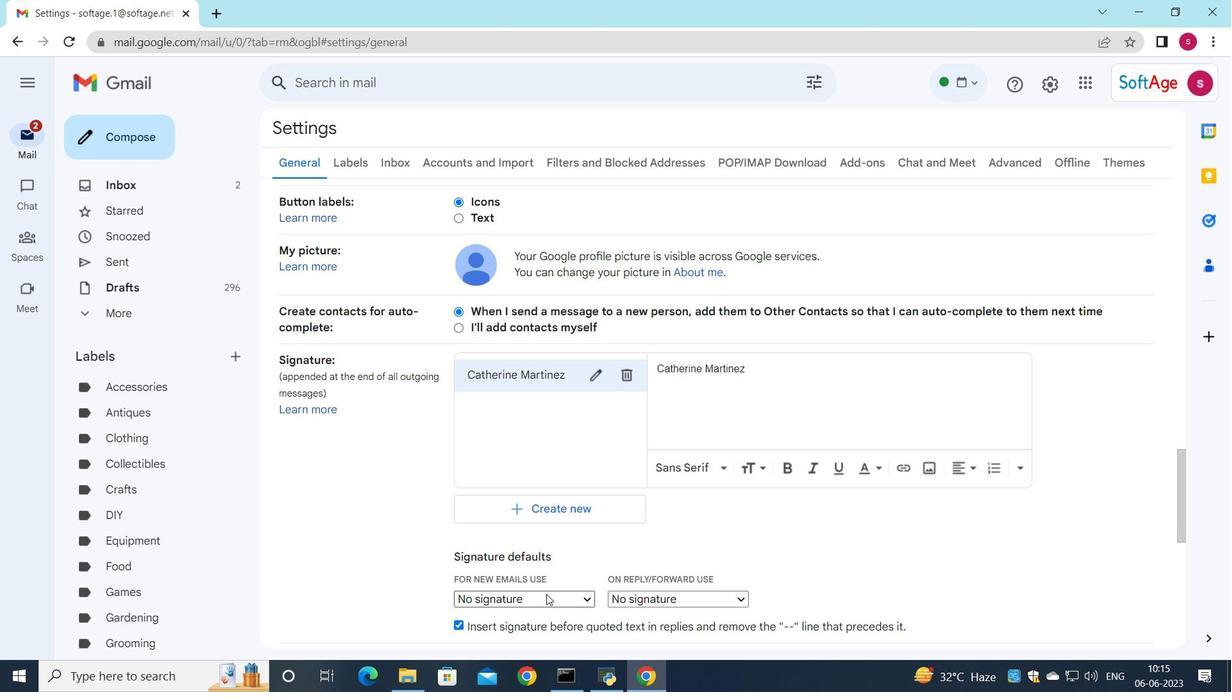 
Action: Mouse moved to (528, 628)
Screenshot: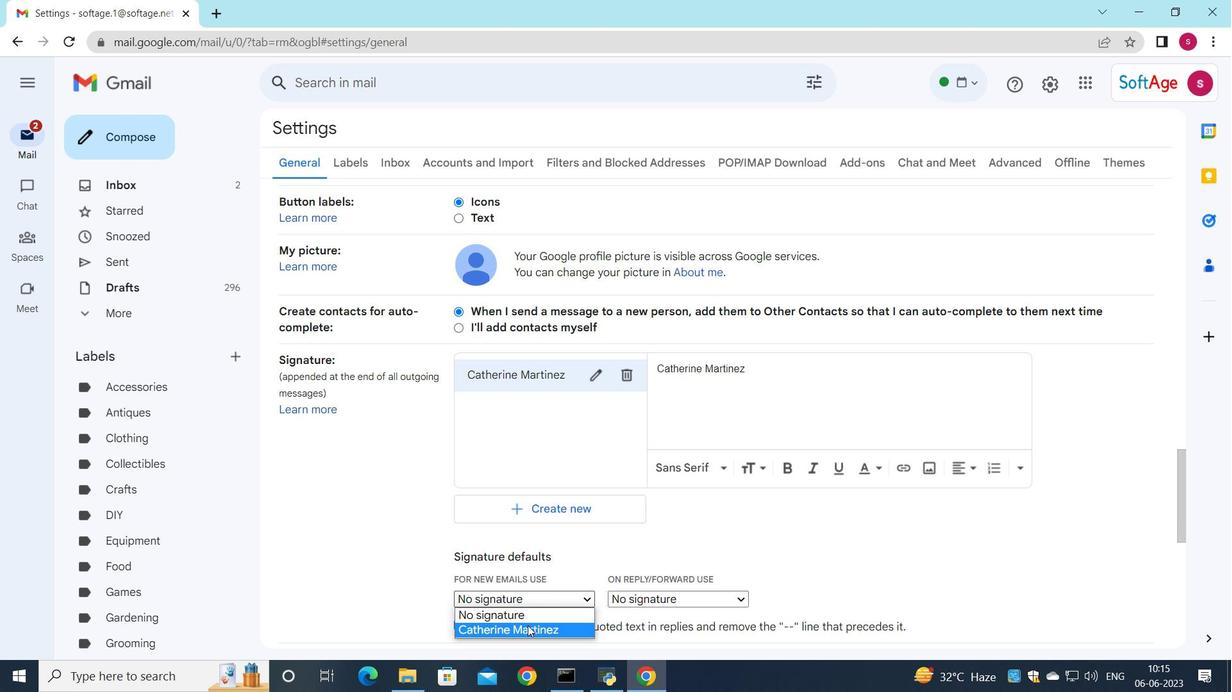 
Action: Mouse pressed left at (528, 628)
Screenshot: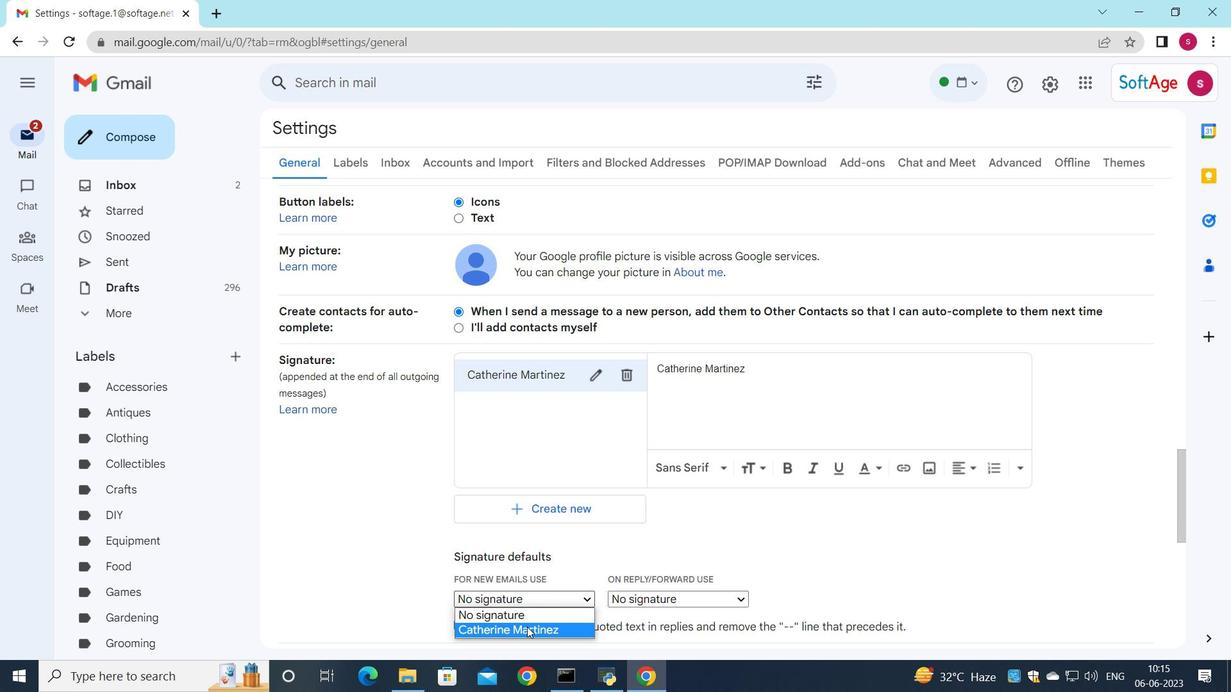 
Action: Mouse moved to (625, 603)
Screenshot: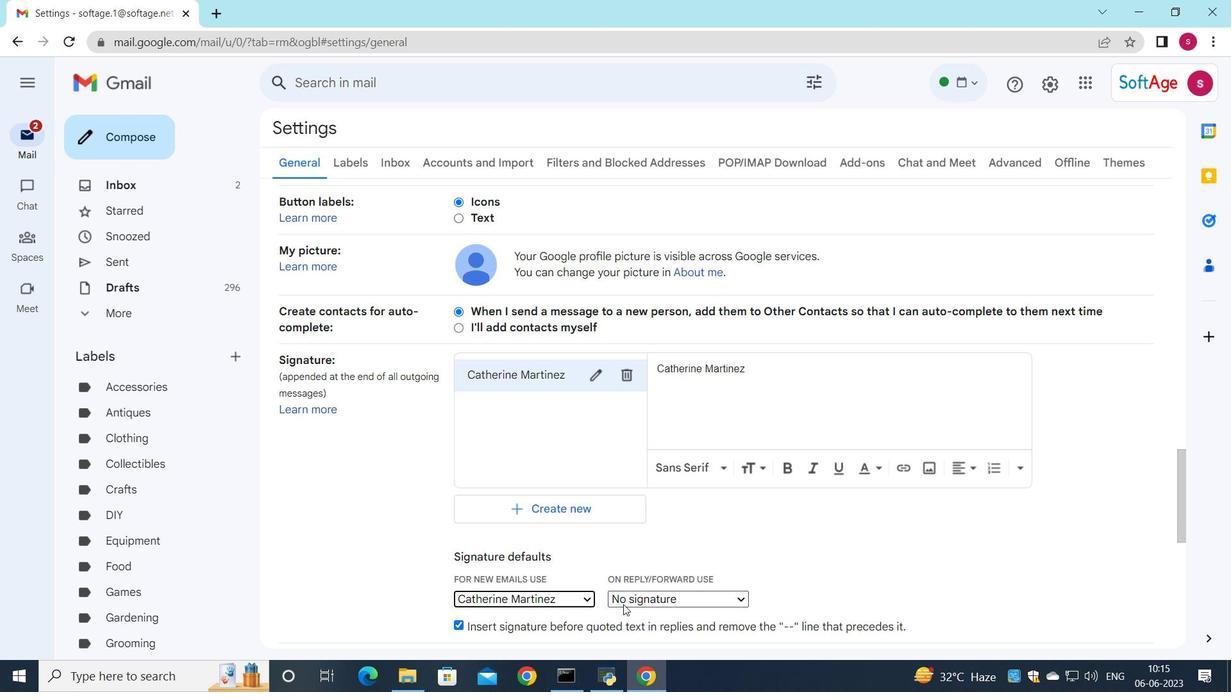
Action: Mouse pressed left at (625, 603)
Screenshot: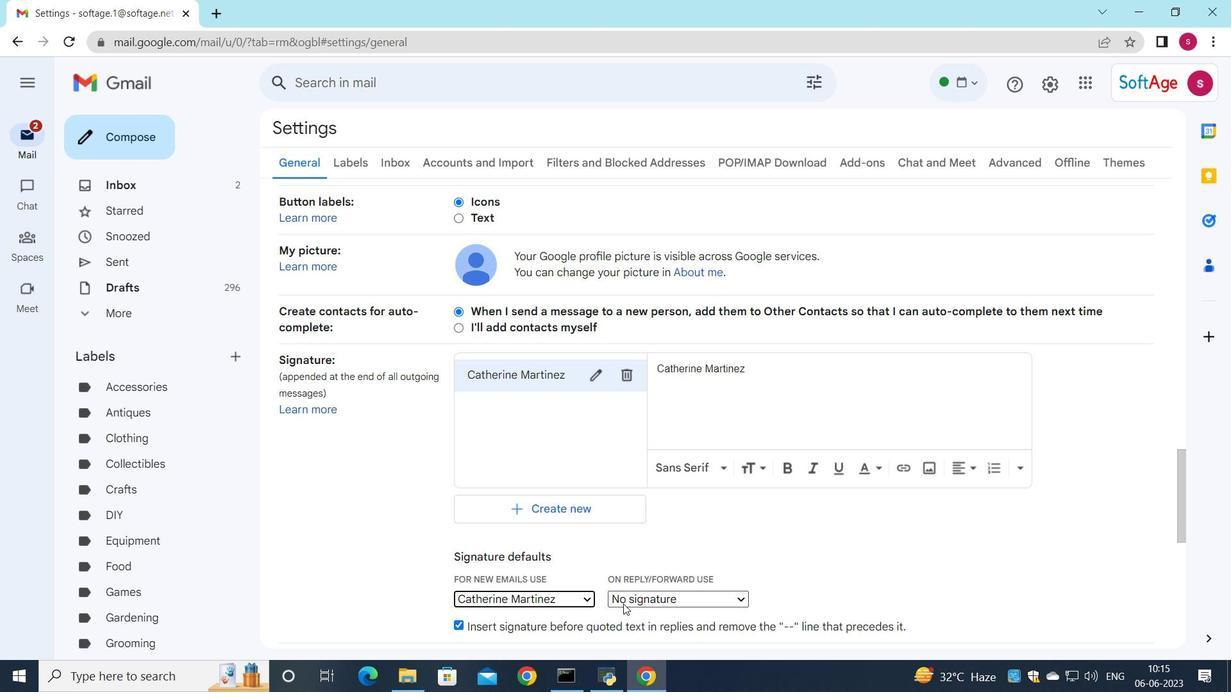 
Action: Mouse moved to (620, 634)
Screenshot: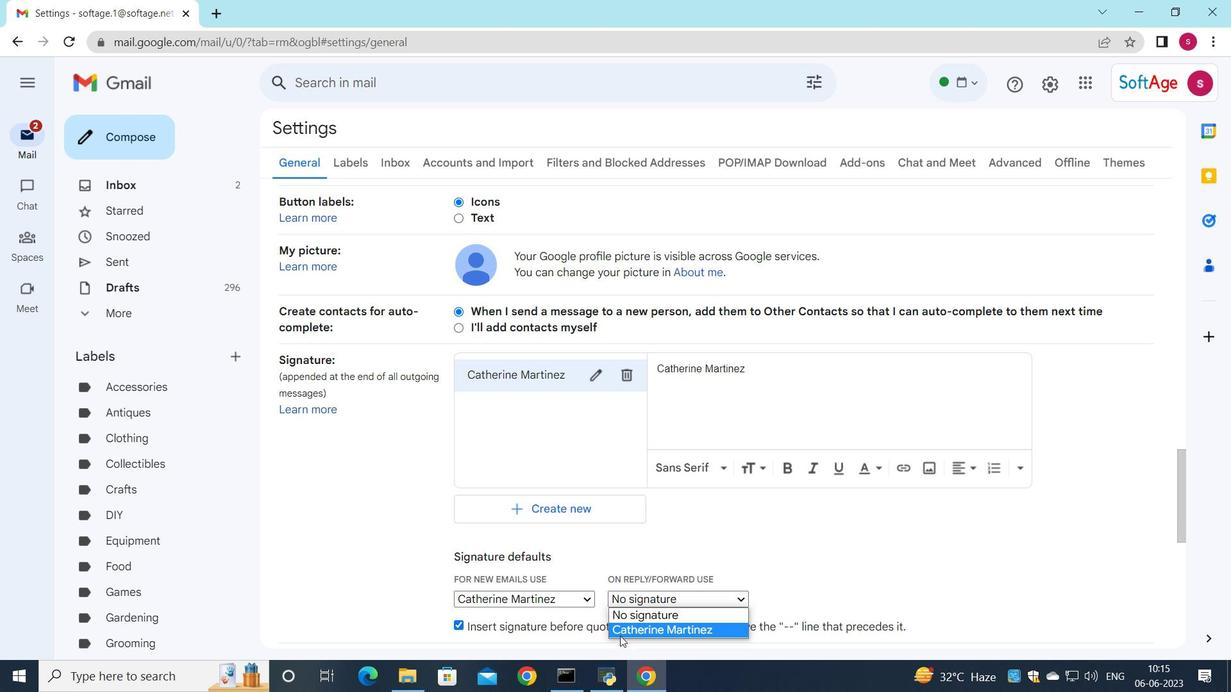 
Action: Mouse pressed left at (620, 634)
Screenshot: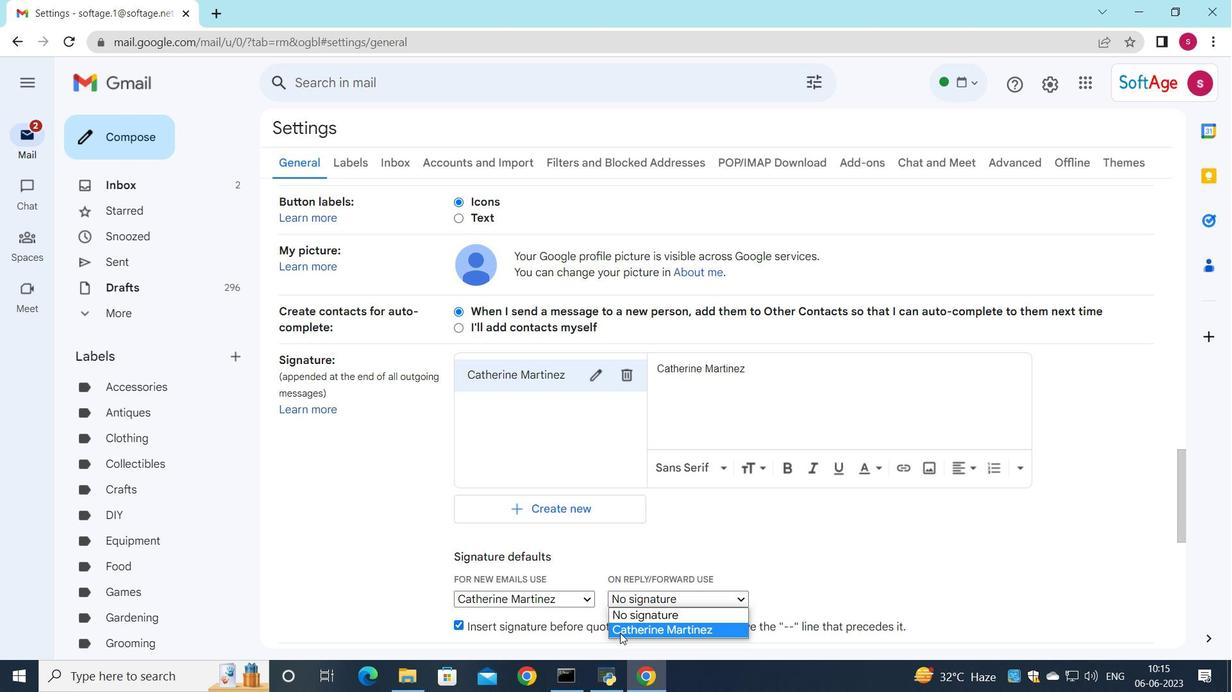 
Action: Mouse moved to (599, 581)
Screenshot: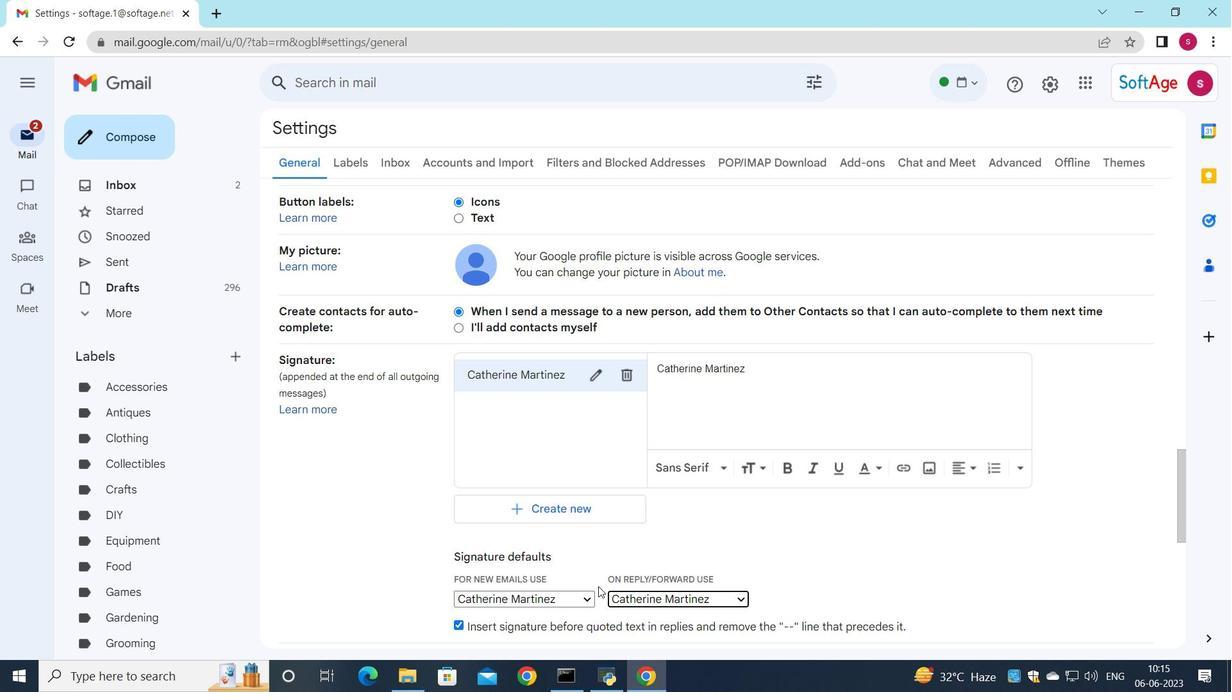 
Action: Mouse scrolled (599, 581) with delta (0, 0)
Screenshot: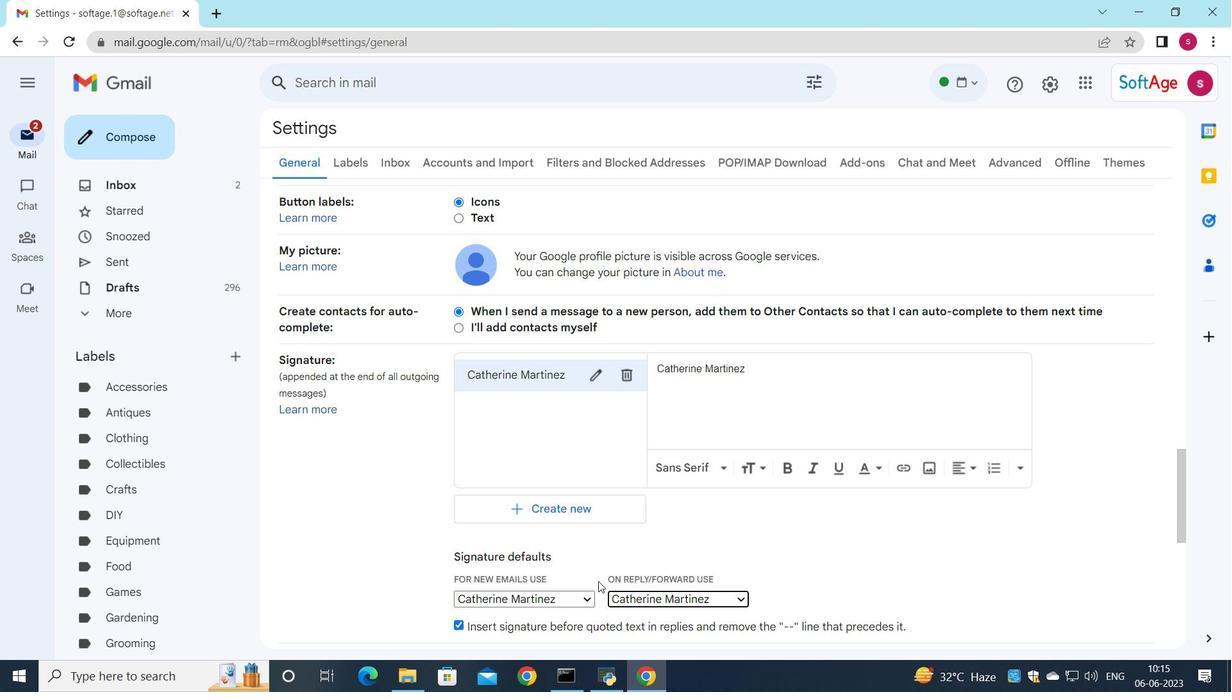 
Action: Mouse scrolled (599, 581) with delta (0, 0)
Screenshot: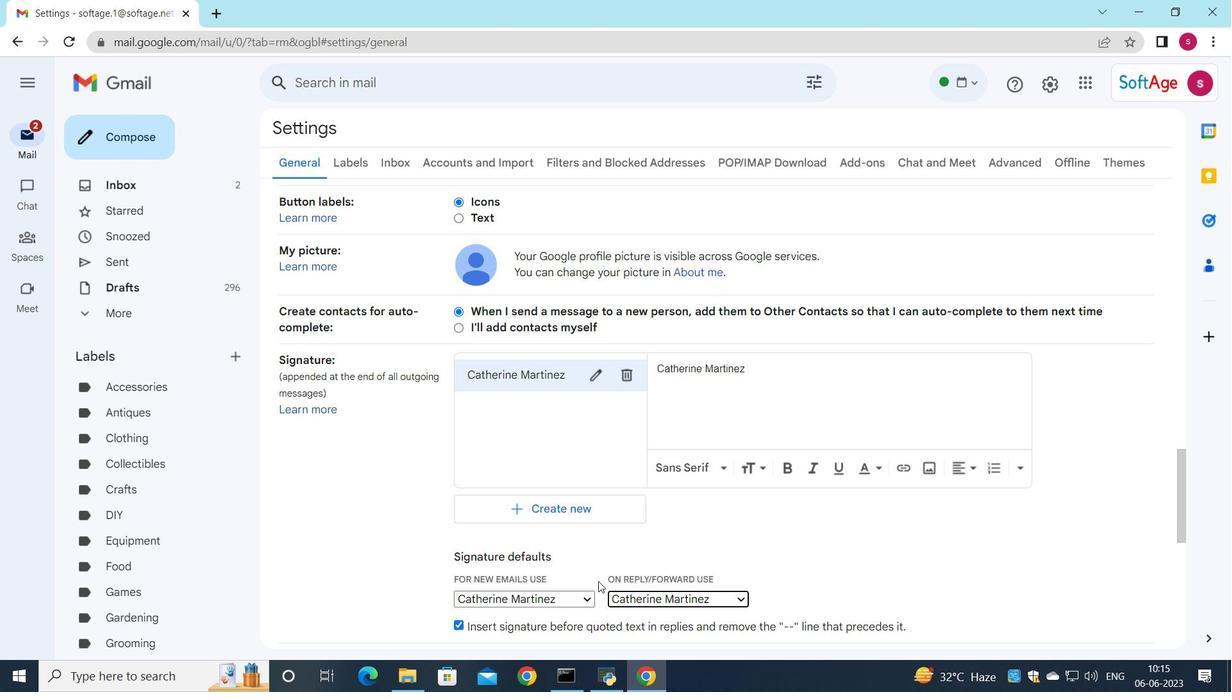 
Action: Mouse scrolled (599, 581) with delta (0, 0)
Screenshot: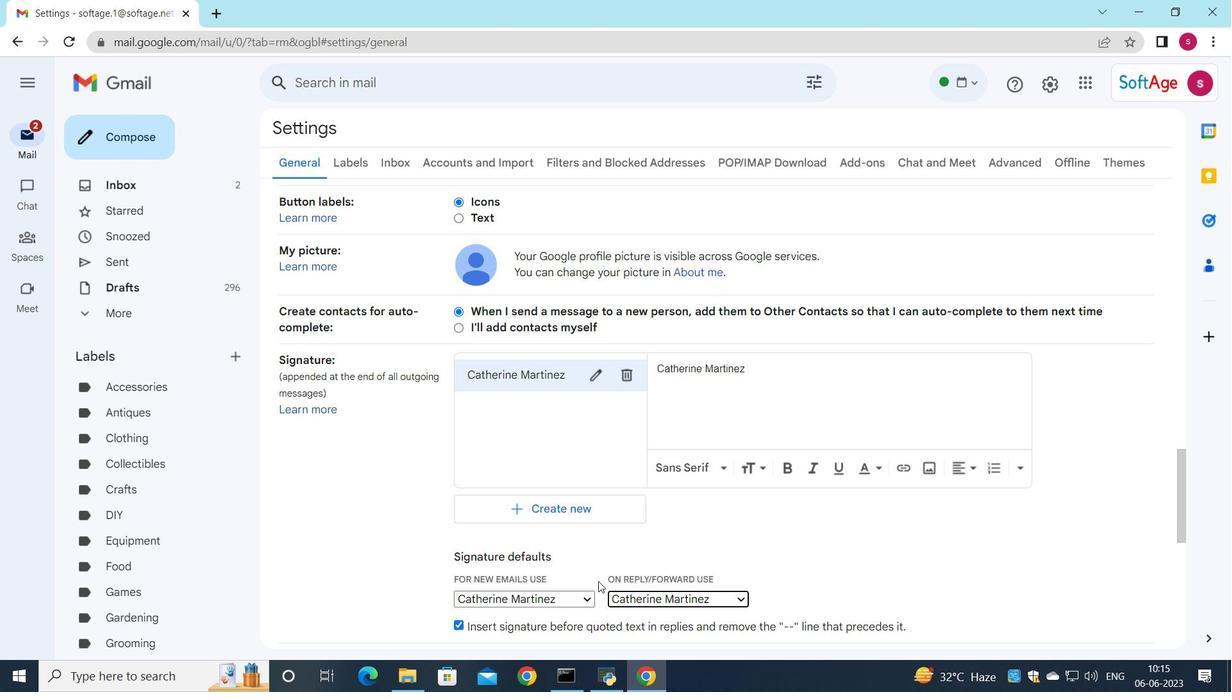
Action: Mouse moved to (599, 581)
Screenshot: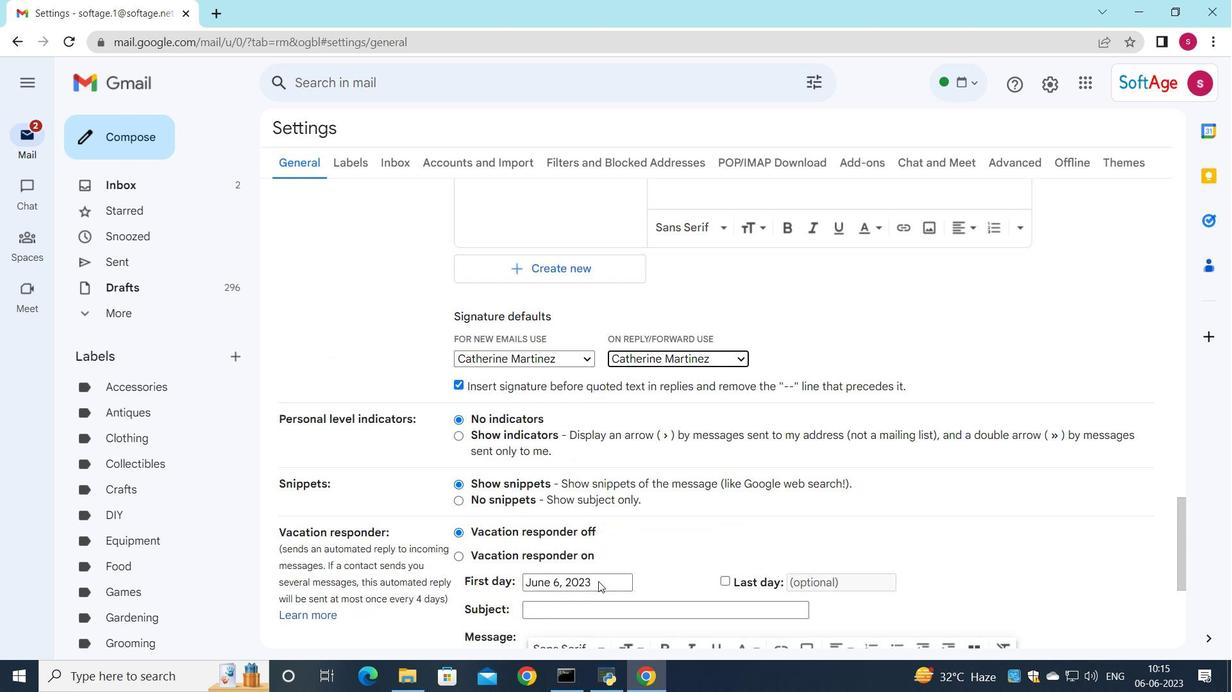 
Action: Mouse scrolled (599, 580) with delta (0, 0)
Screenshot: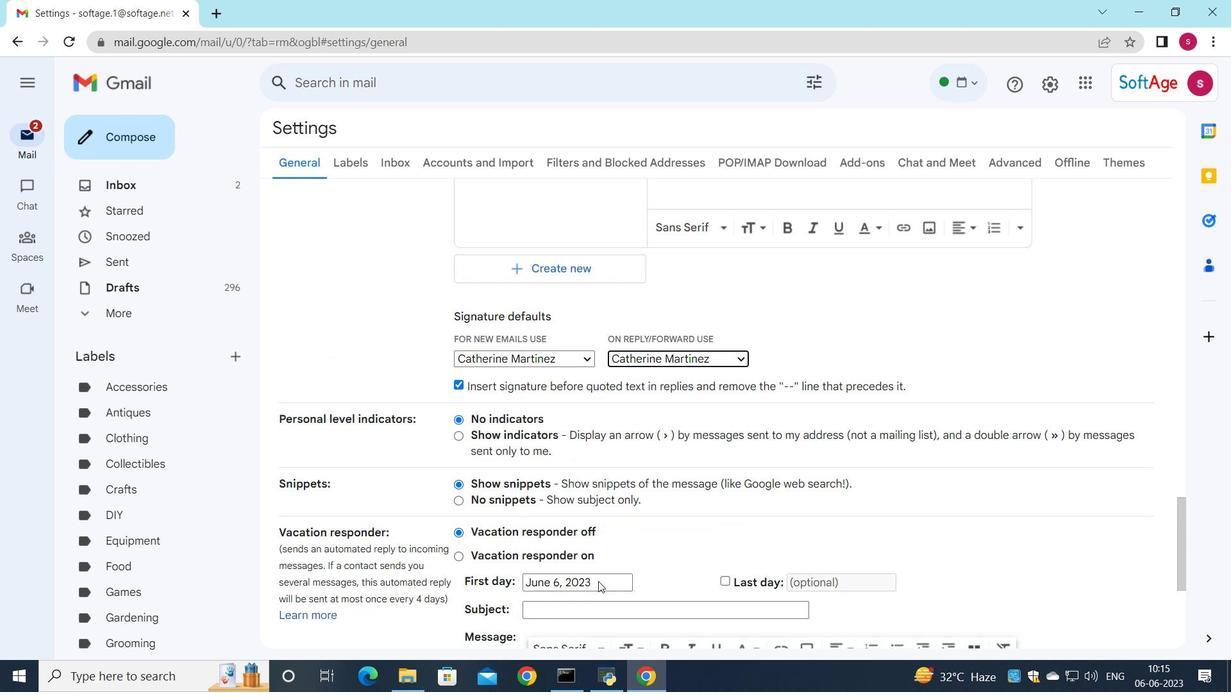 
Action: Mouse scrolled (599, 580) with delta (0, 0)
Screenshot: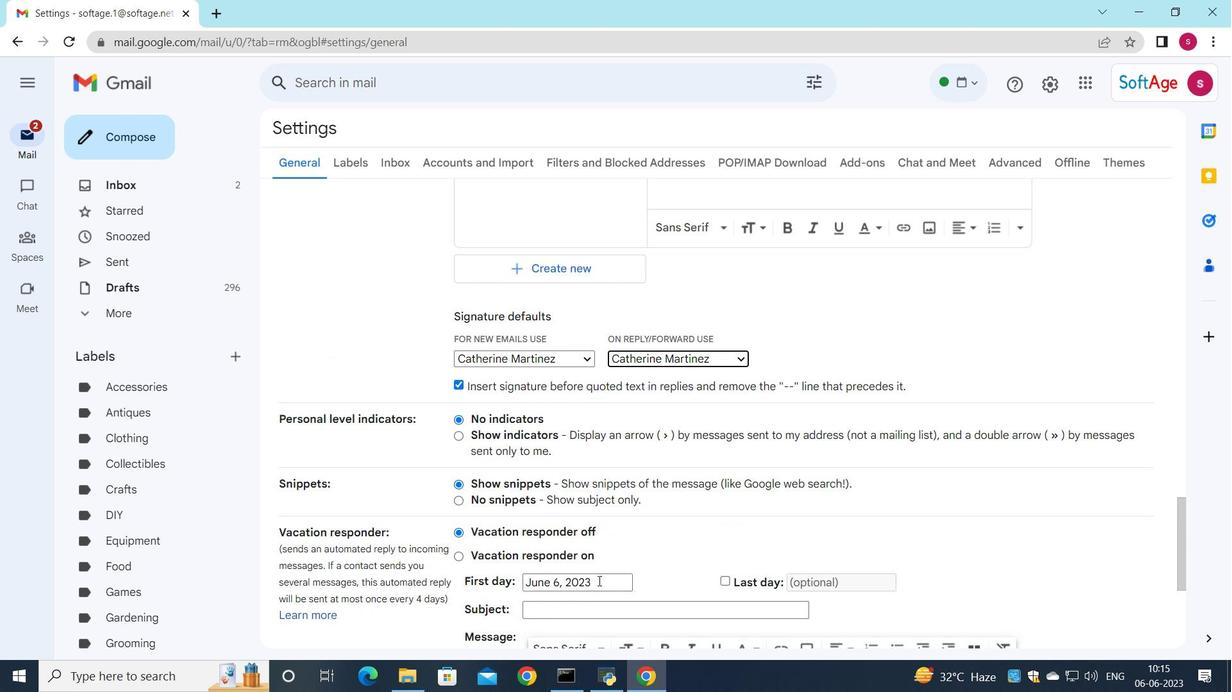 
Action: Mouse scrolled (599, 580) with delta (0, 0)
Screenshot: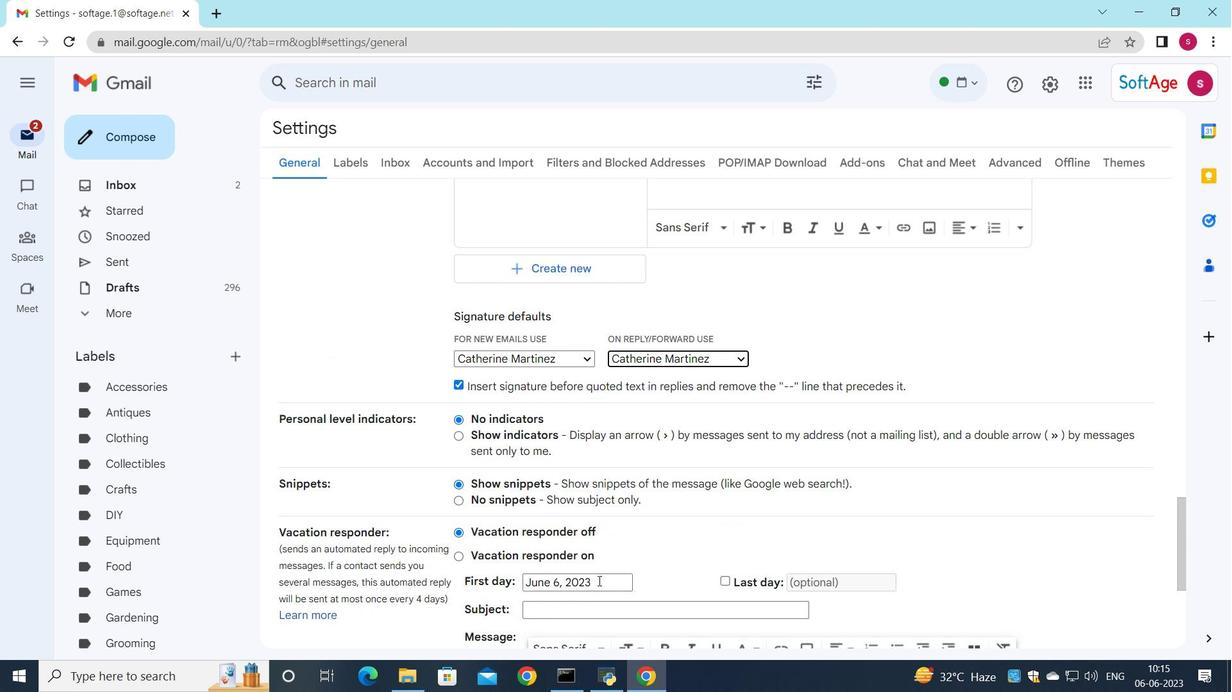 
Action: Mouse scrolled (599, 580) with delta (0, 0)
Screenshot: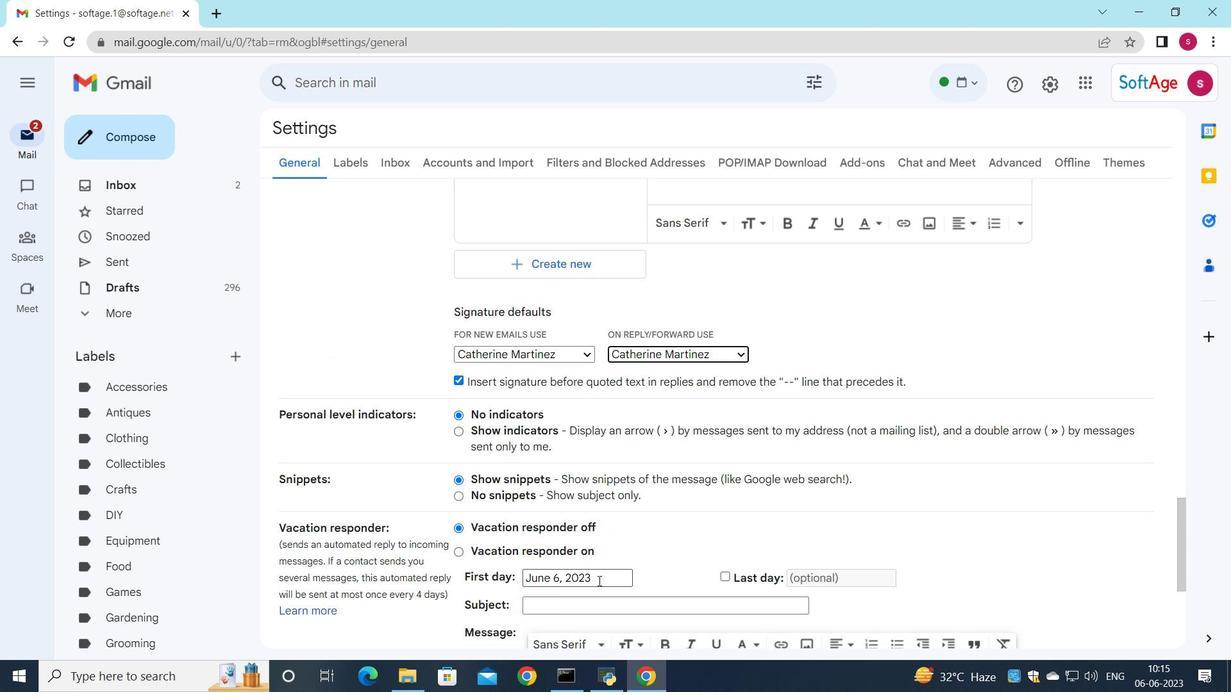 
Action: Mouse moved to (600, 581)
Screenshot: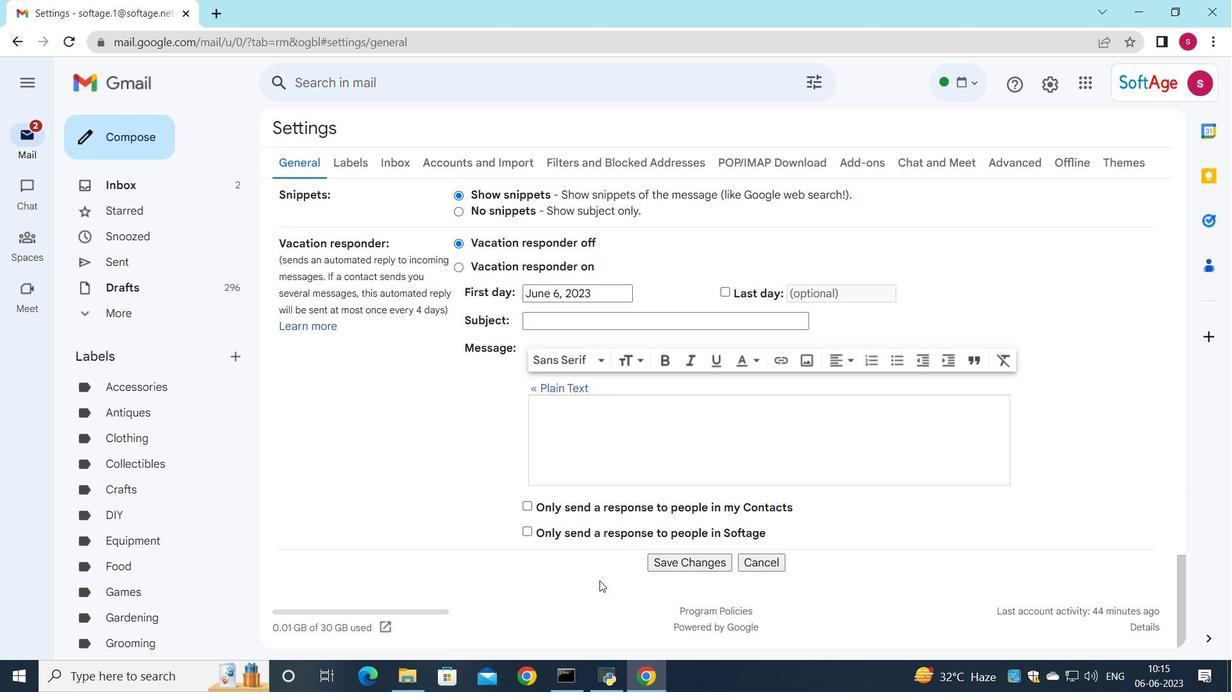 
Action: Mouse scrolled (600, 580) with delta (0, 0)
Screenshot: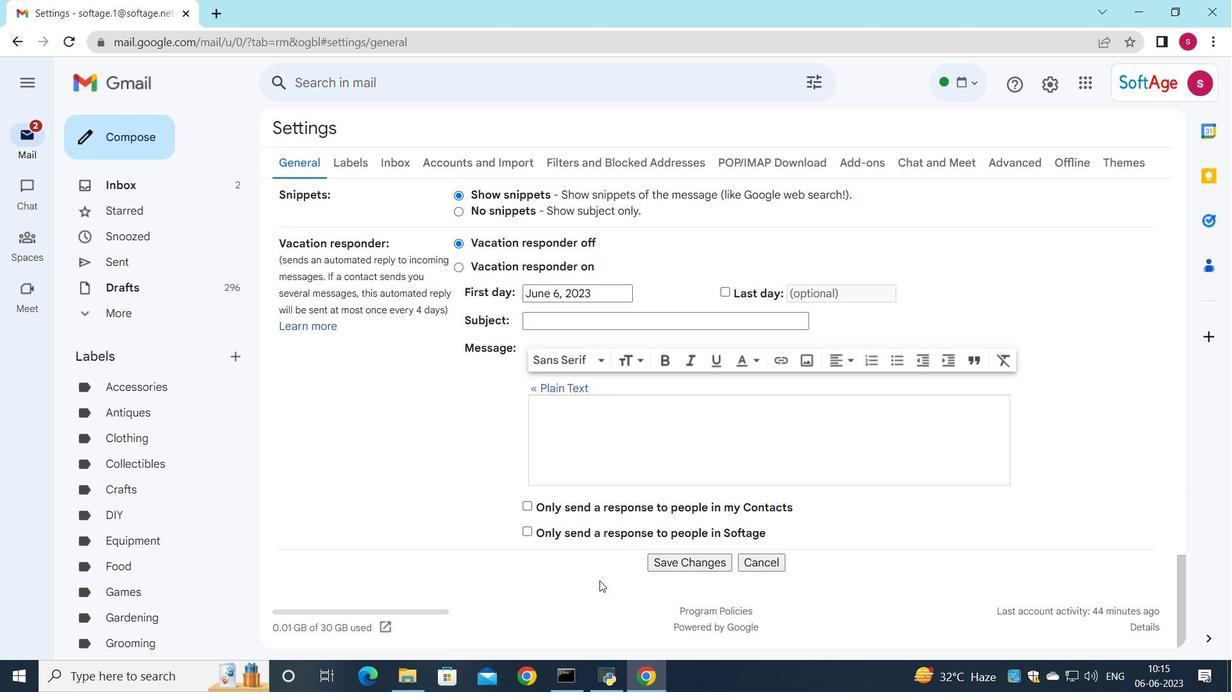 
Action: Mouse moved to (681, 562)
Screenshot: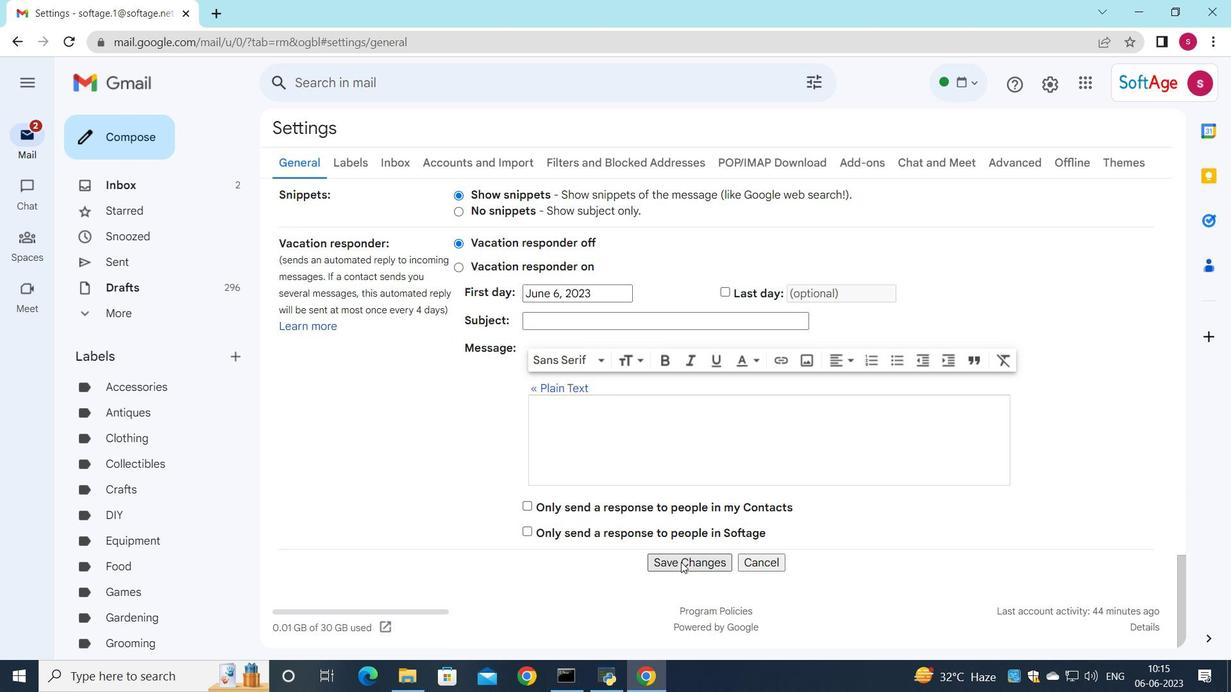 
Action: Mouse pressed left at (681, 562)
Screenshot: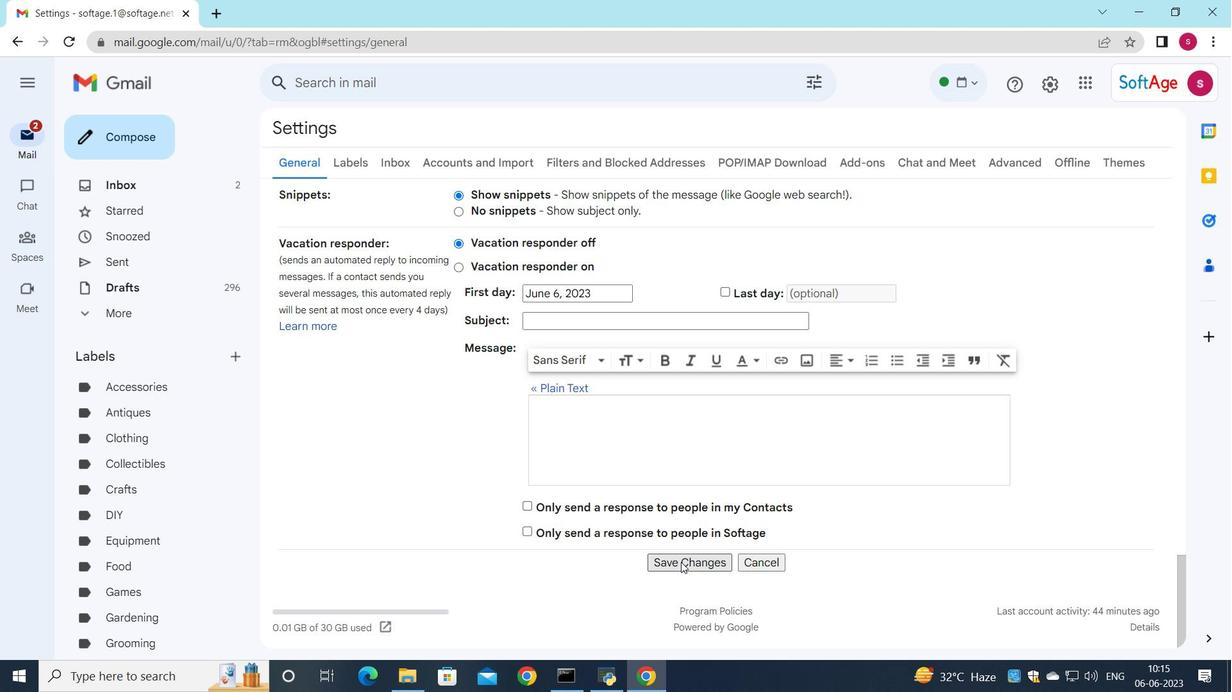 
Action: Mouse scrolled (681, 562) with delta (0, 0)
Screenshot: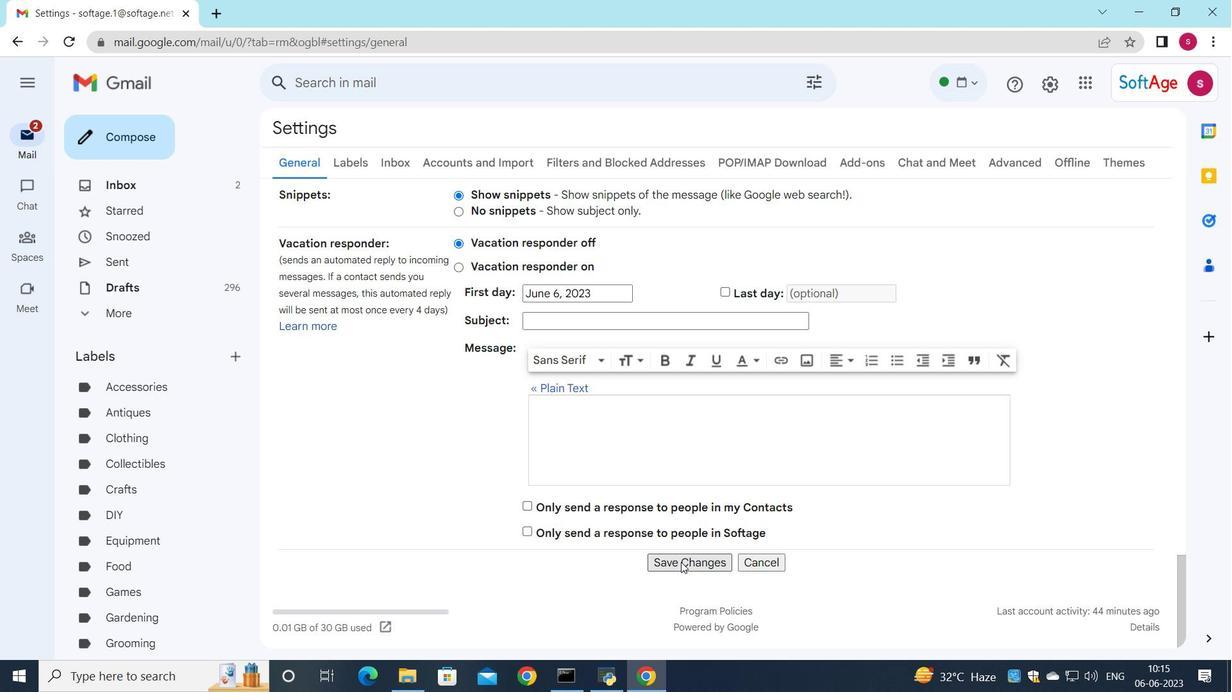 
Action: Mouse moved to (286, 476)
Screenshot: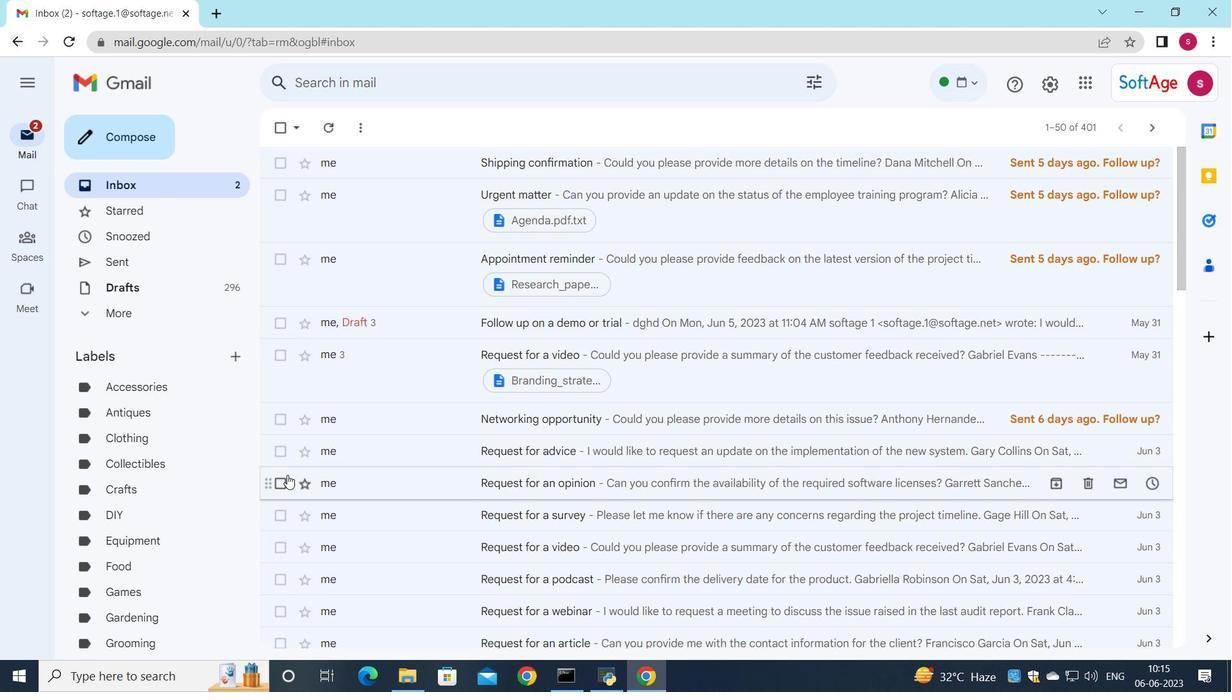 
Action: Mouse pressed left at (286, 476)
Screenshot: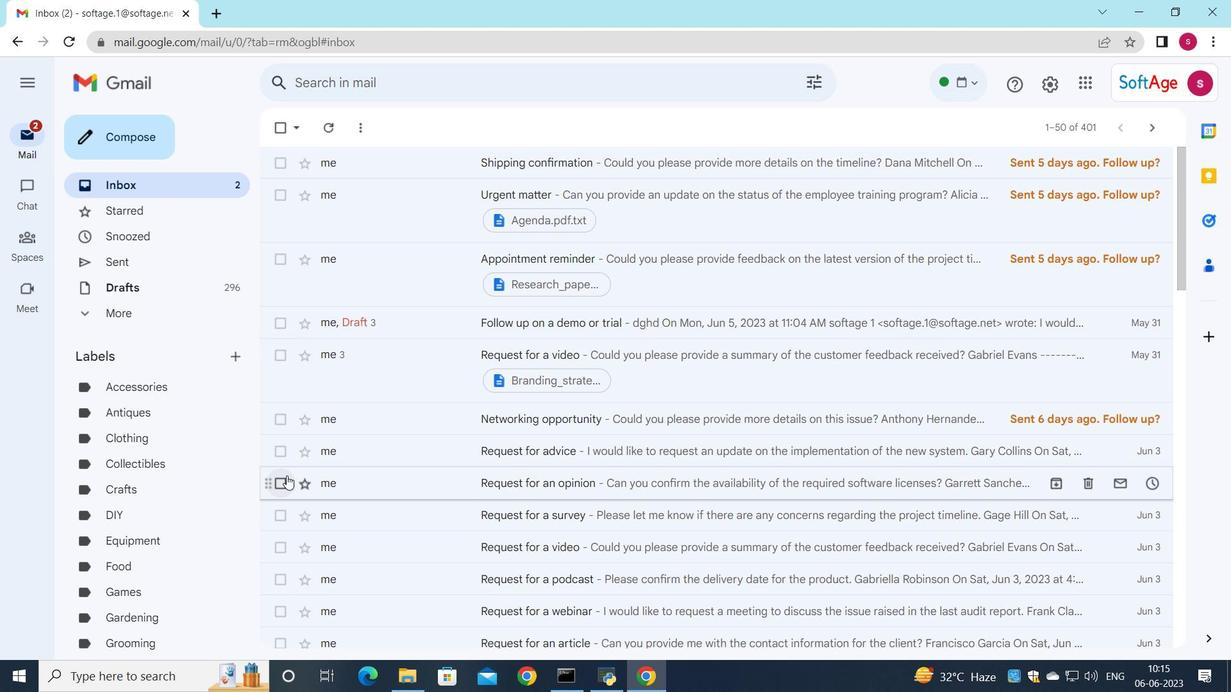 
Action: Mouse moved to (627, 130)
Screenshot: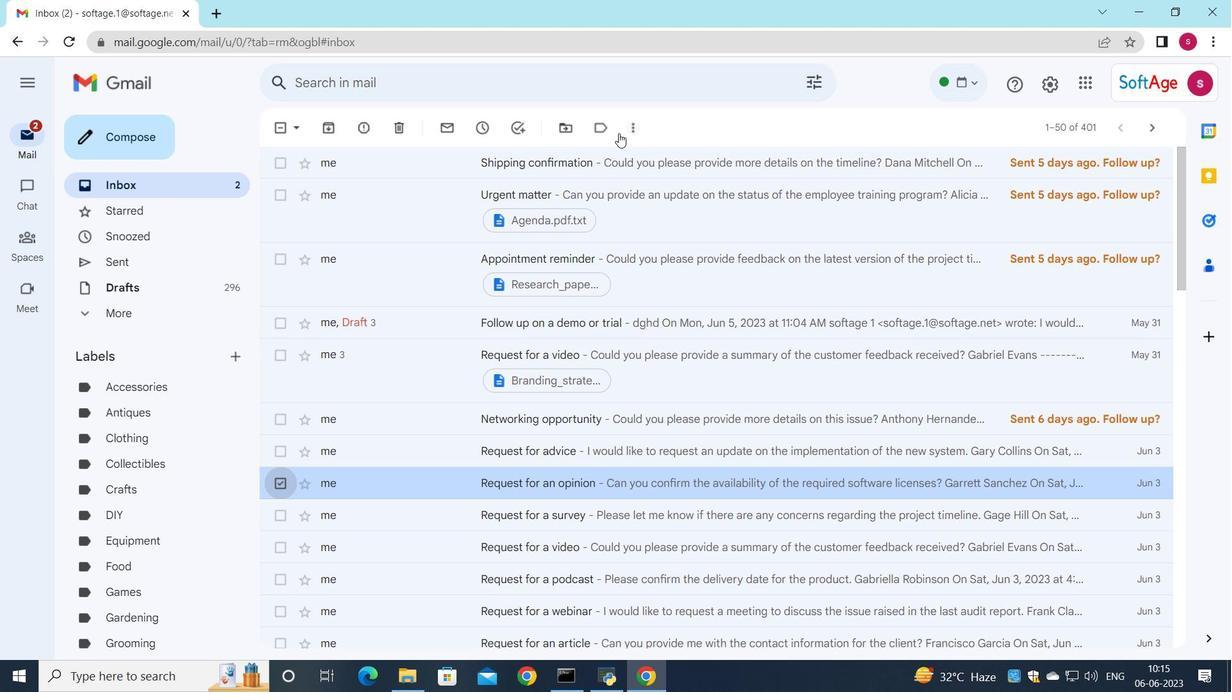 
Action: Mouse pressed left at (627, 130)
Screenshot: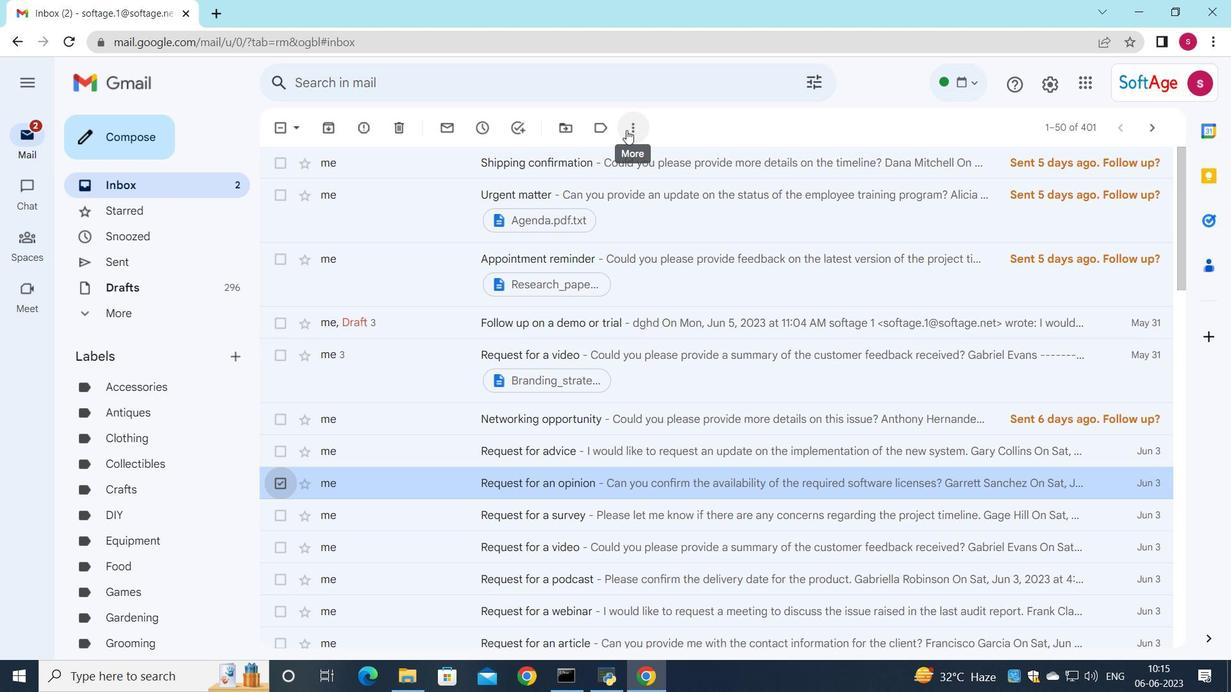 
Action: Mouse moved to (668, 277)
Screenshot: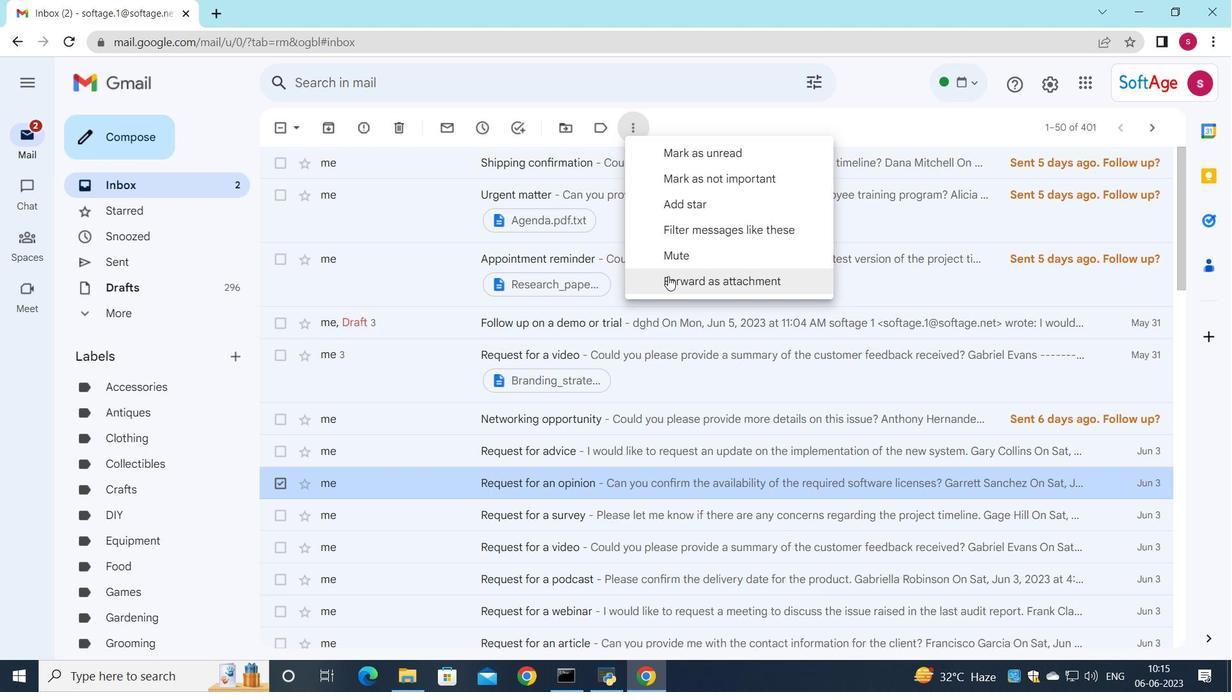 
Action: Mouse pressed left at (668, 277)
Screenshot: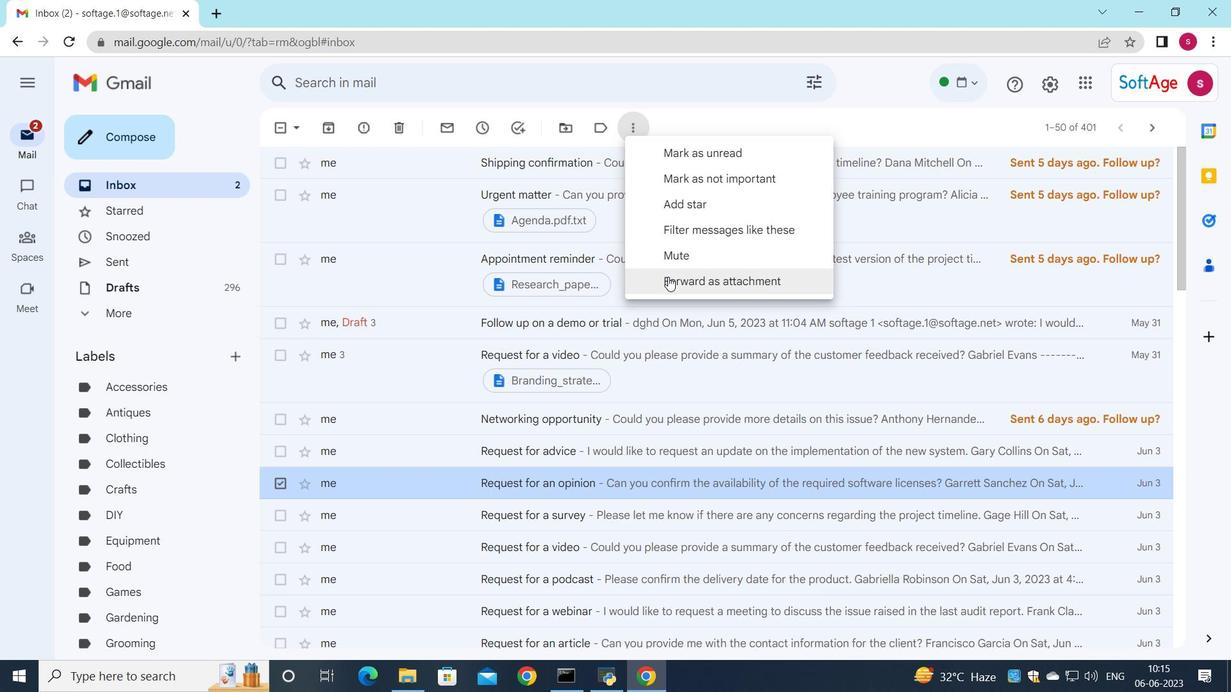 
Action: Mouse moved to (845, 270)
Screenshot: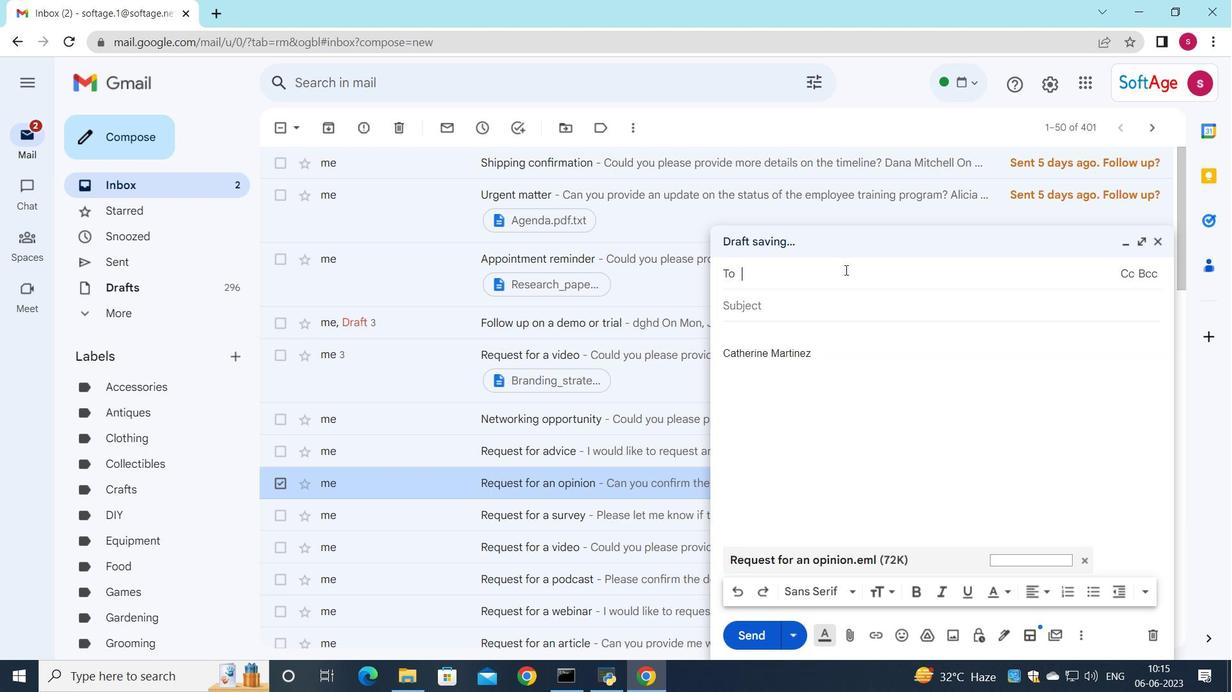 
Action: Key pressed softa
Screenshot: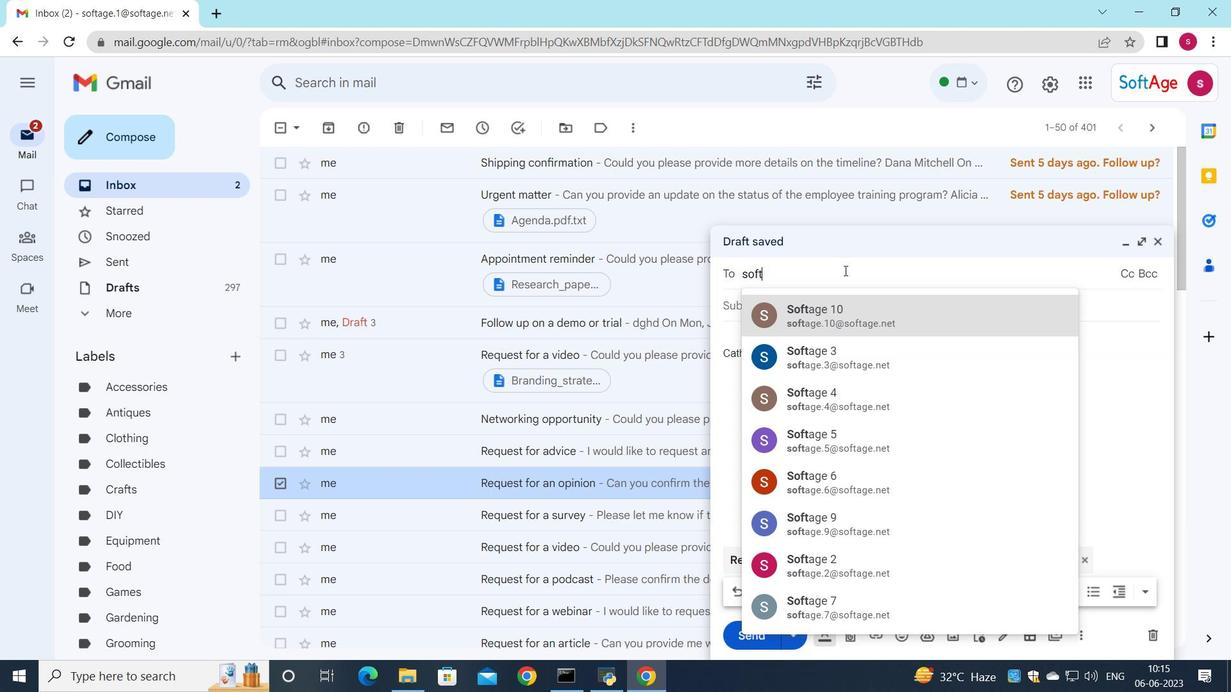 
Action: Mouse moved to (851, 432)
Screenshot: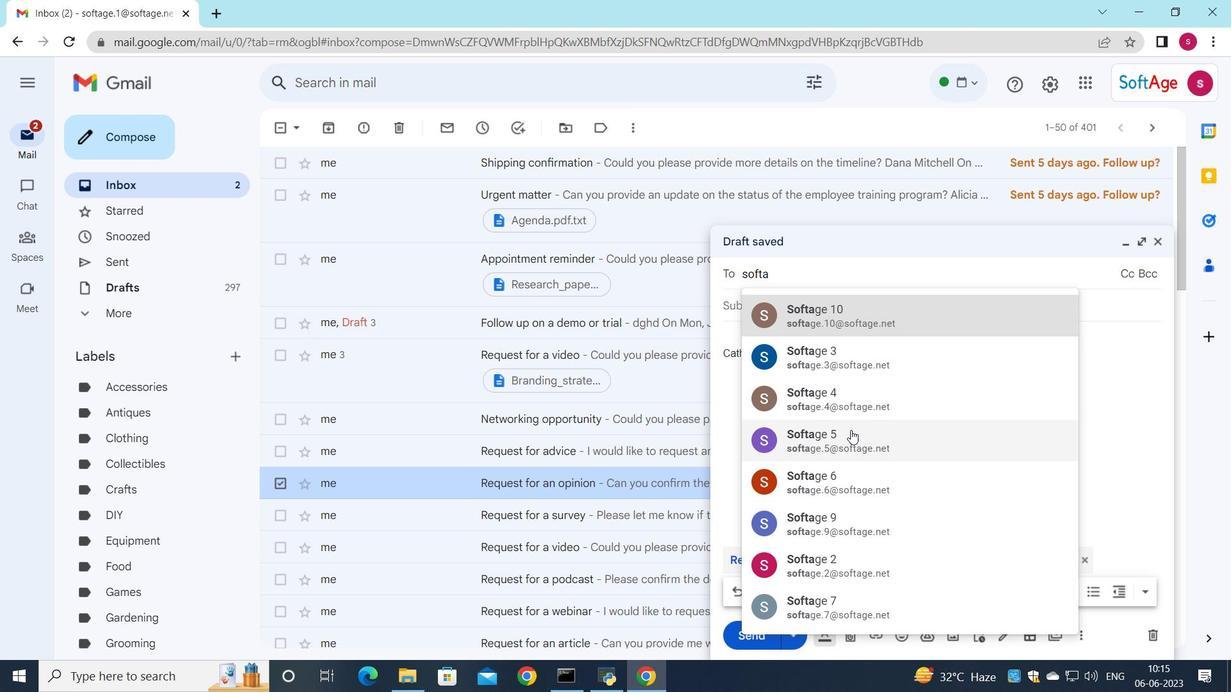 
Action: Mouse pressed left at (851, 432)
Screenshot: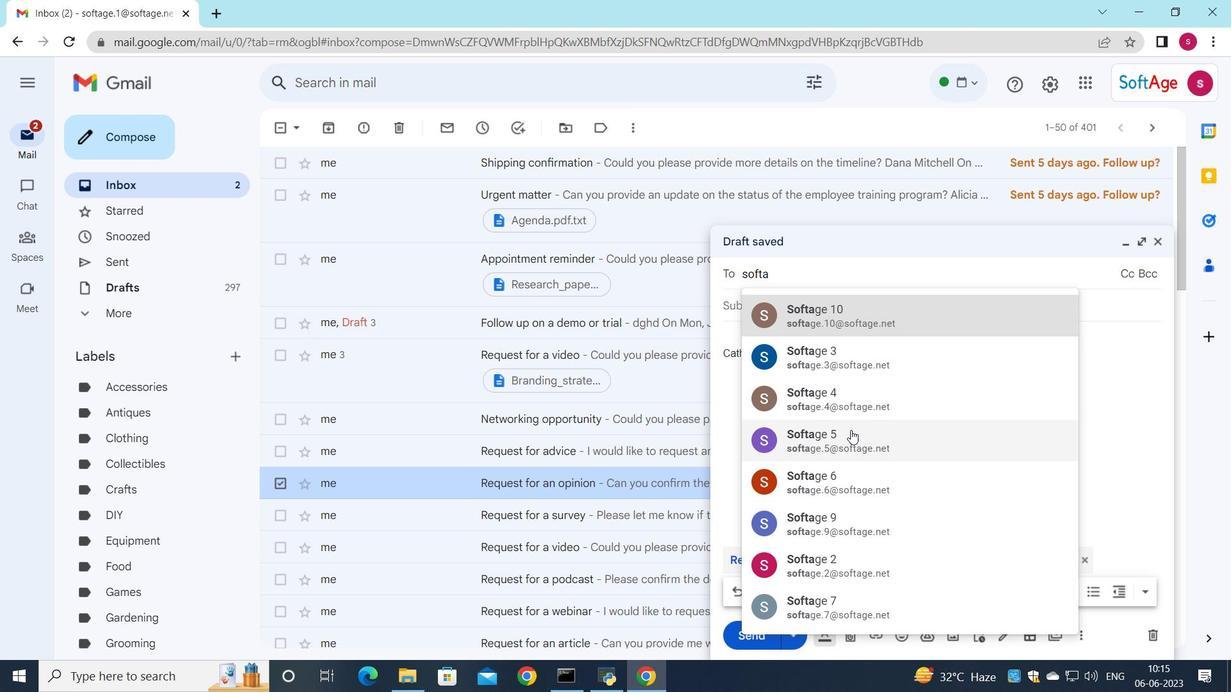 
Action: Mouse moved to (775, 334)
Screenshot: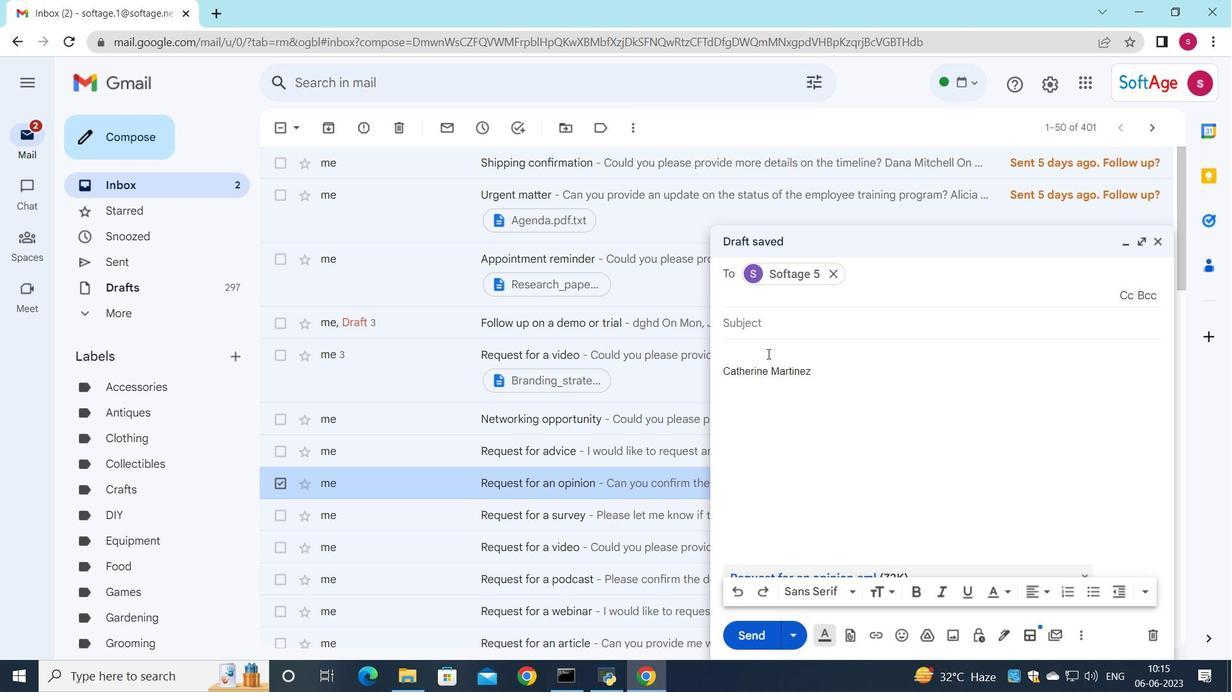 
Action: Mouse pressed left at (775, 334)
Screenshot: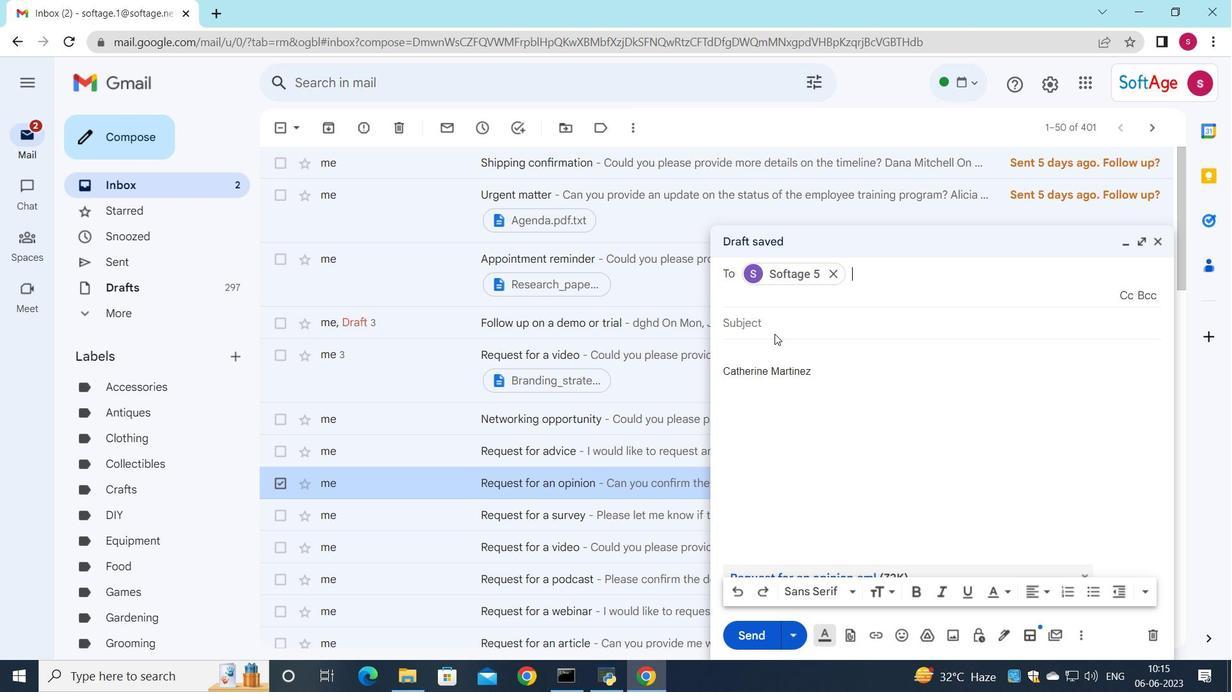 
Action: Mouse moved to (803, 322)
Screenshot: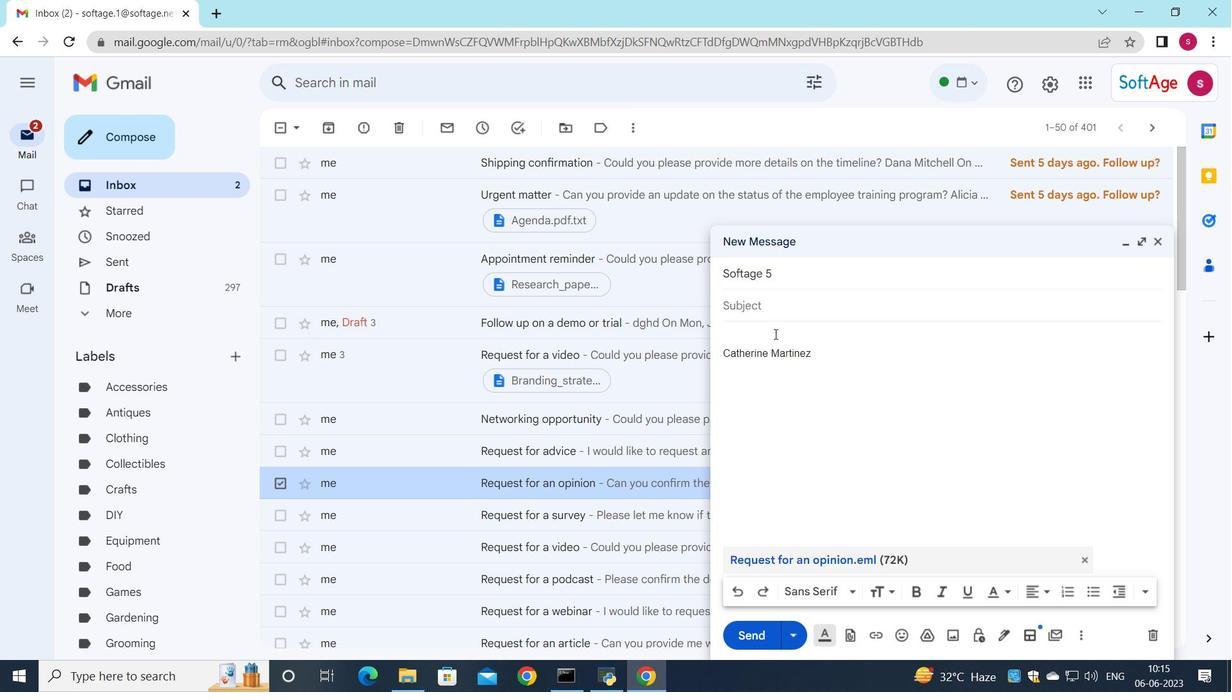 
Action: Key pressed <Key.shift>proposal<Key.space>submission
Screenshot: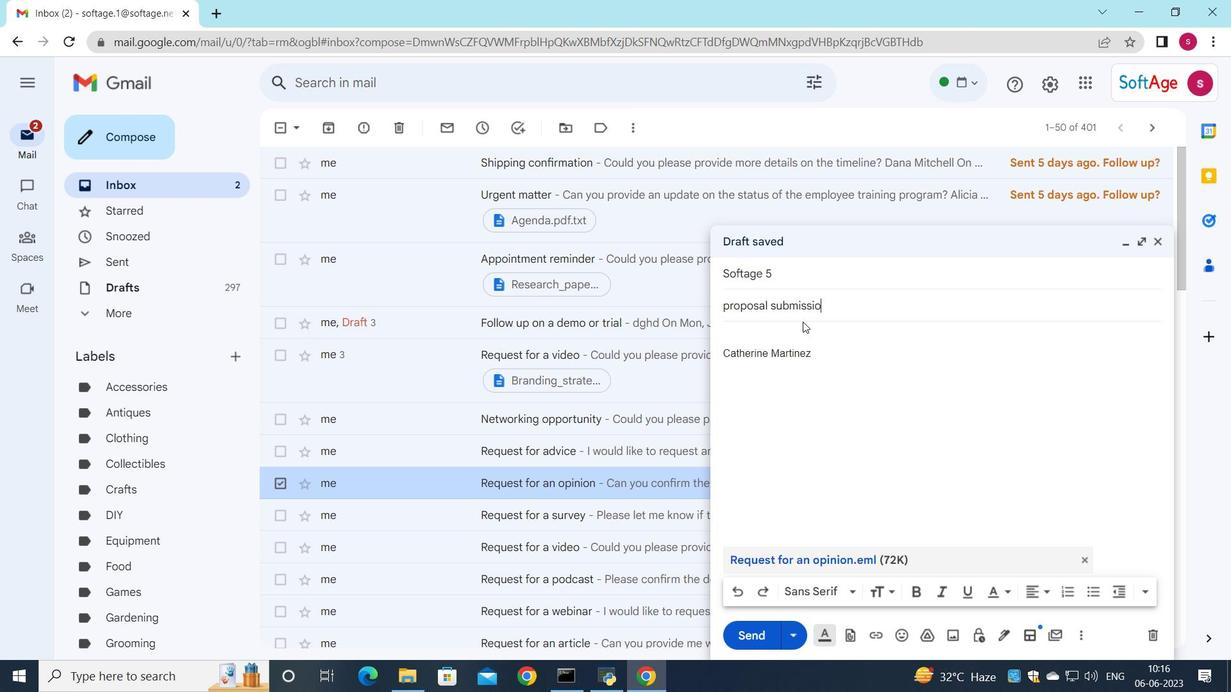 
Action: Mouse moved to (730, 310)
Screenshot: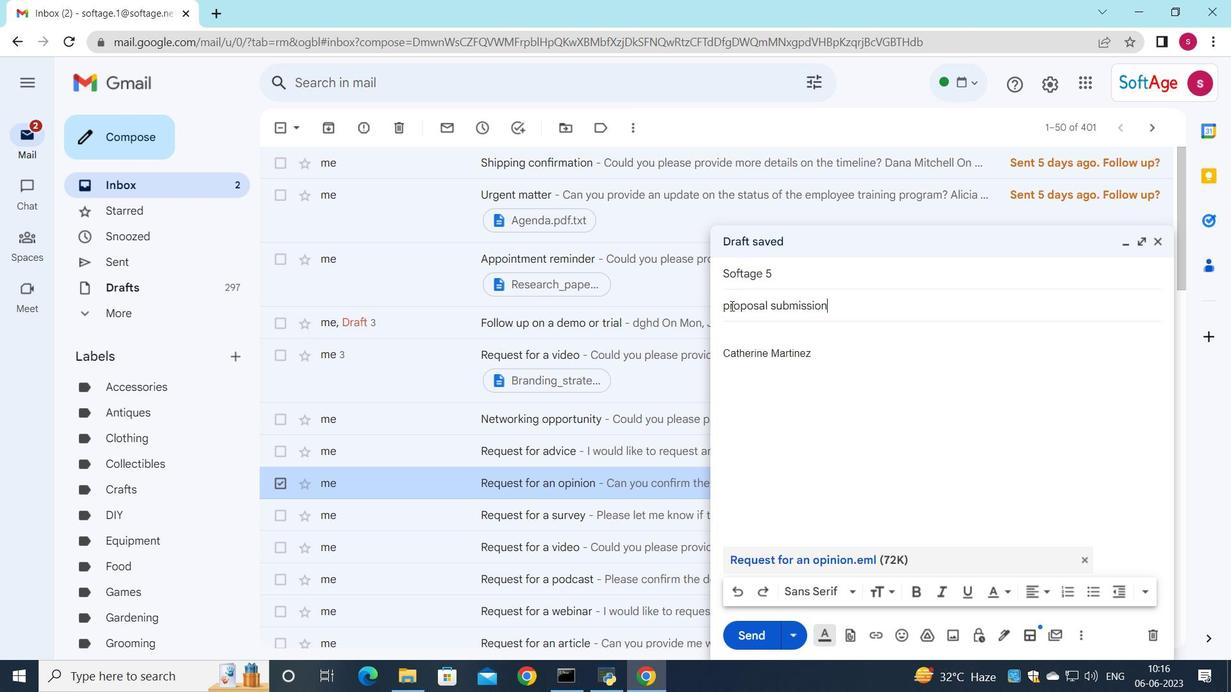 
Action: Mouse pressed left at (730, 310)
Screenshot: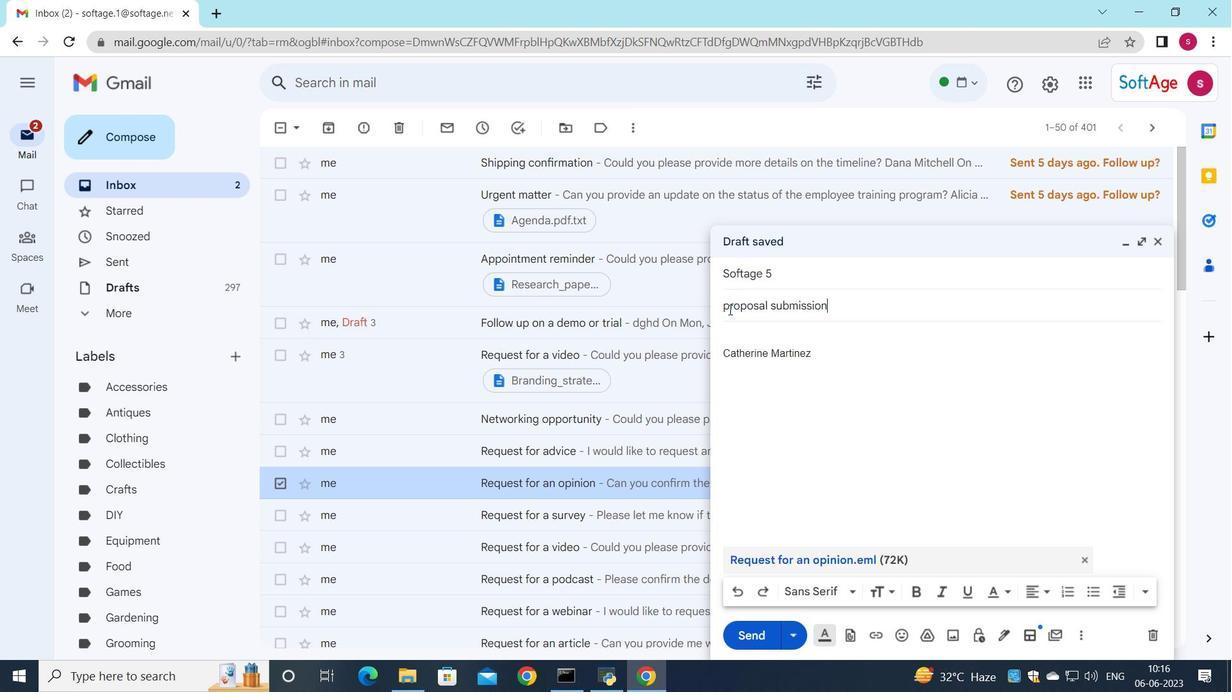 
Action: Key pressed <Key.backspace><Key.shift>P
Screenshot: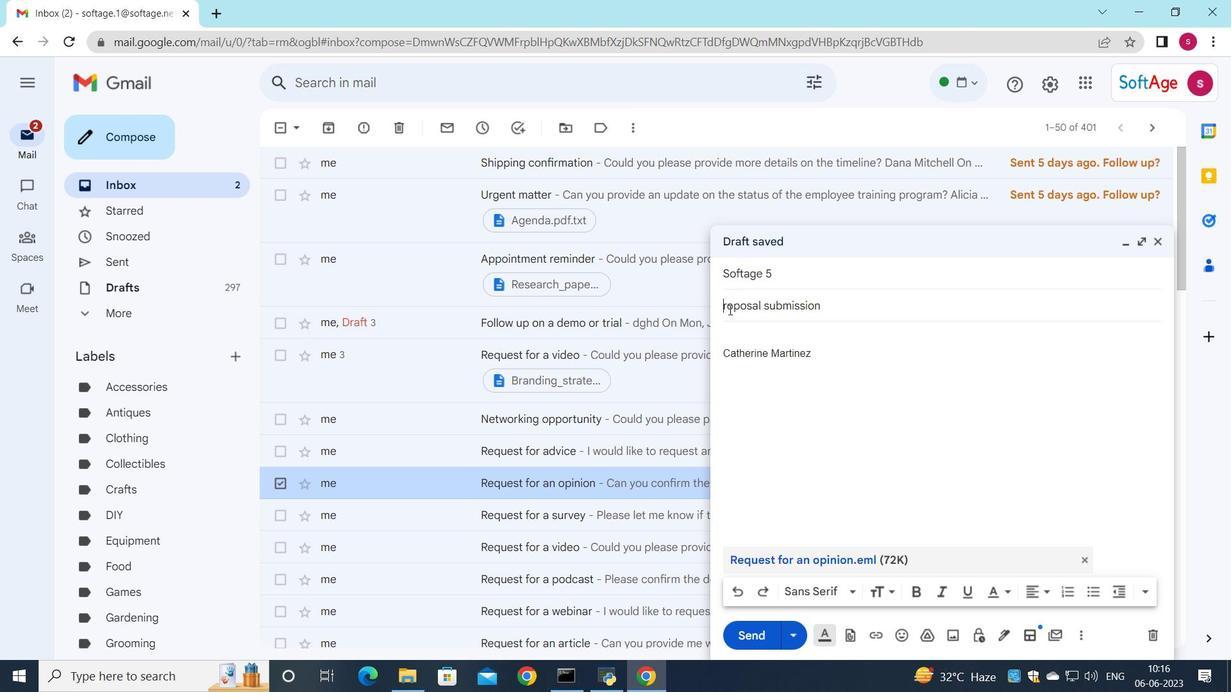 
Action: Mouse moved to (756, 331)
Screenshot: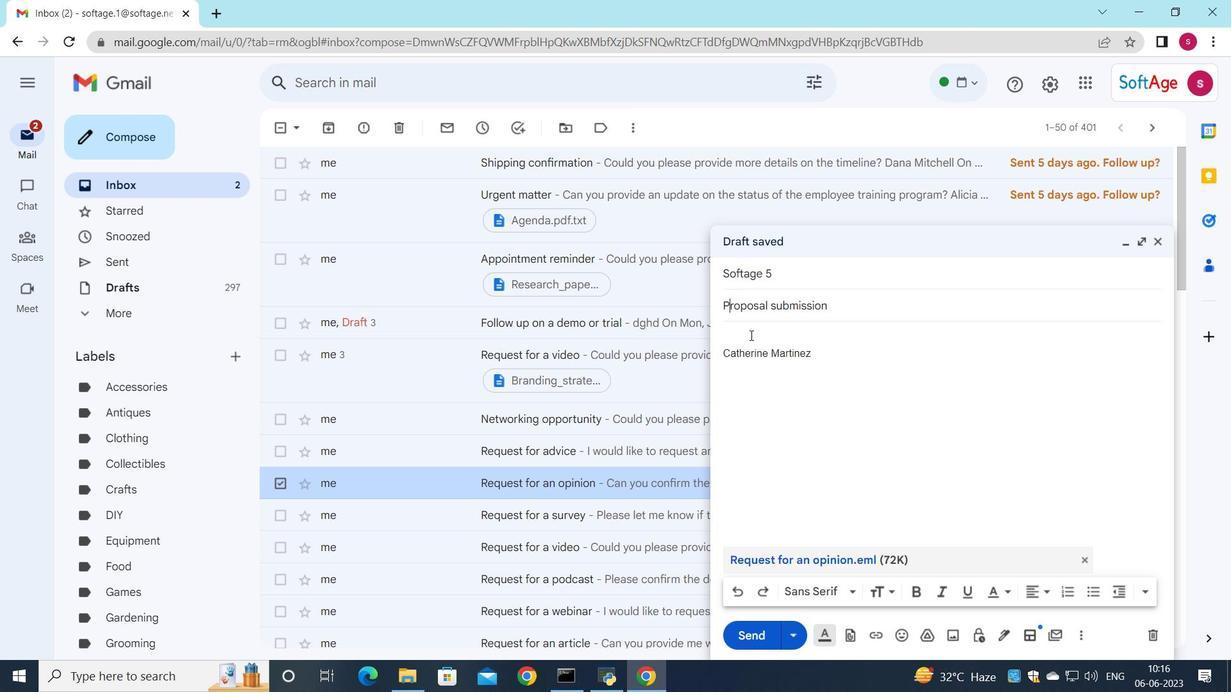 
Action: Mouse pressed left at (756, 331)
Screenshot: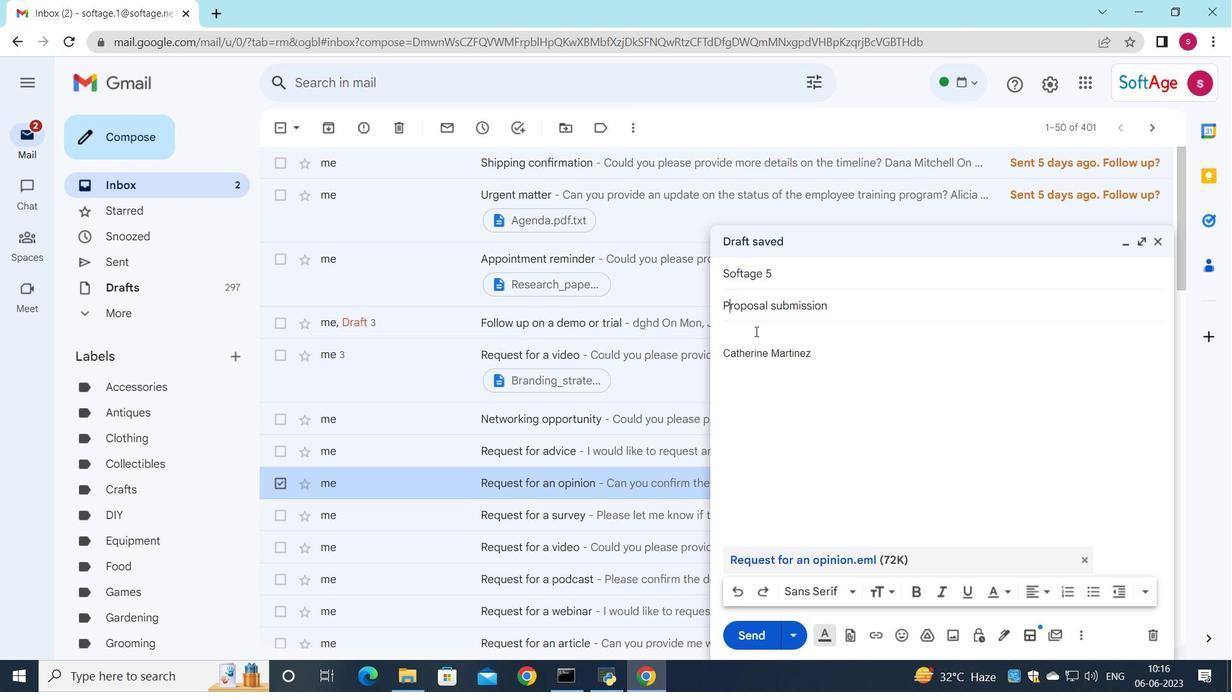 
Action: Key pressed <Key.shift>I<Key.space>wanted<Key.space>to<Key.space>follow<Key.space>up<Key.space>on<Key.space>the<Key.space>request<Key.space>for<Key.space>the<Key.space>new<Key.space>vendor<Key.space>proposal.
Screenshot: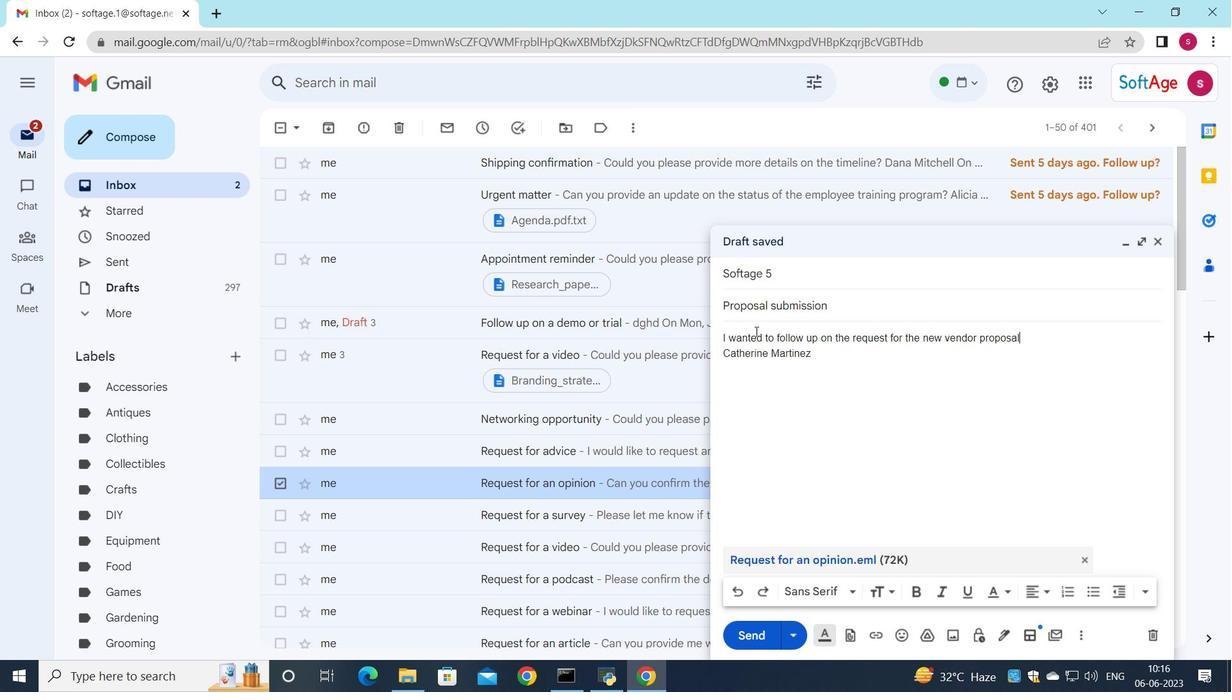 
Action: Mouse moved to (749, 635)
Screenshot: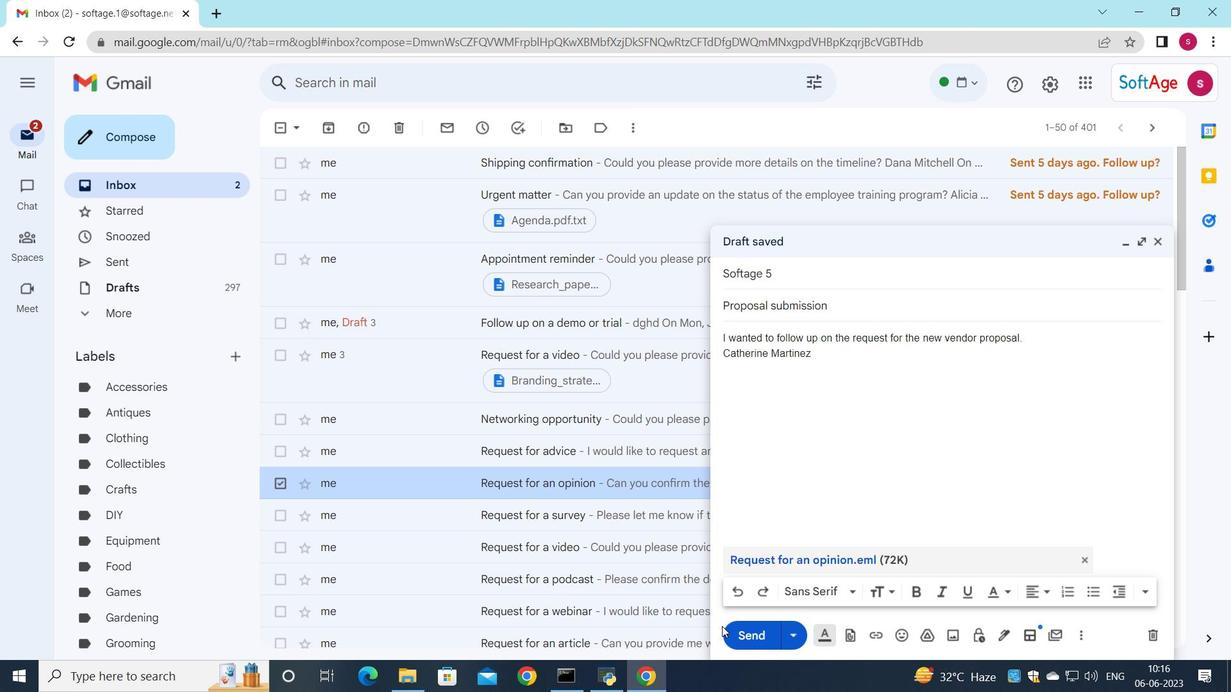 
Action: Mouse pressed left at (749, 635)
Screenshot: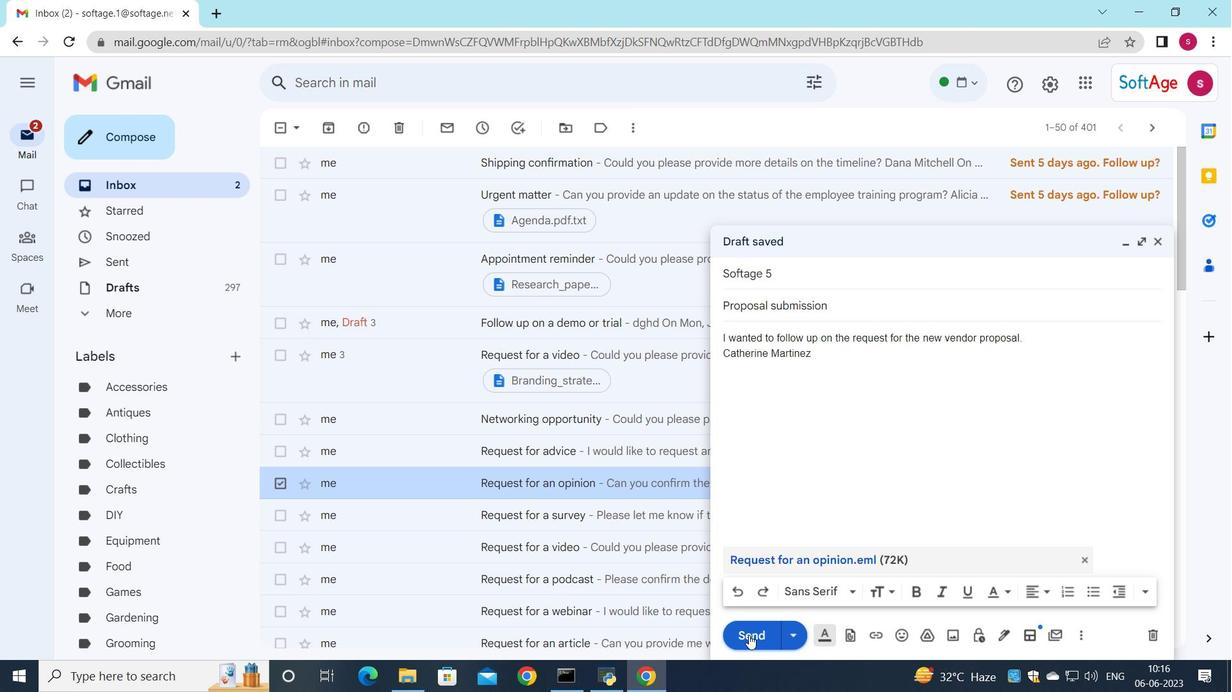 
Action: Mouse moved to (988, 449)
Screenshot: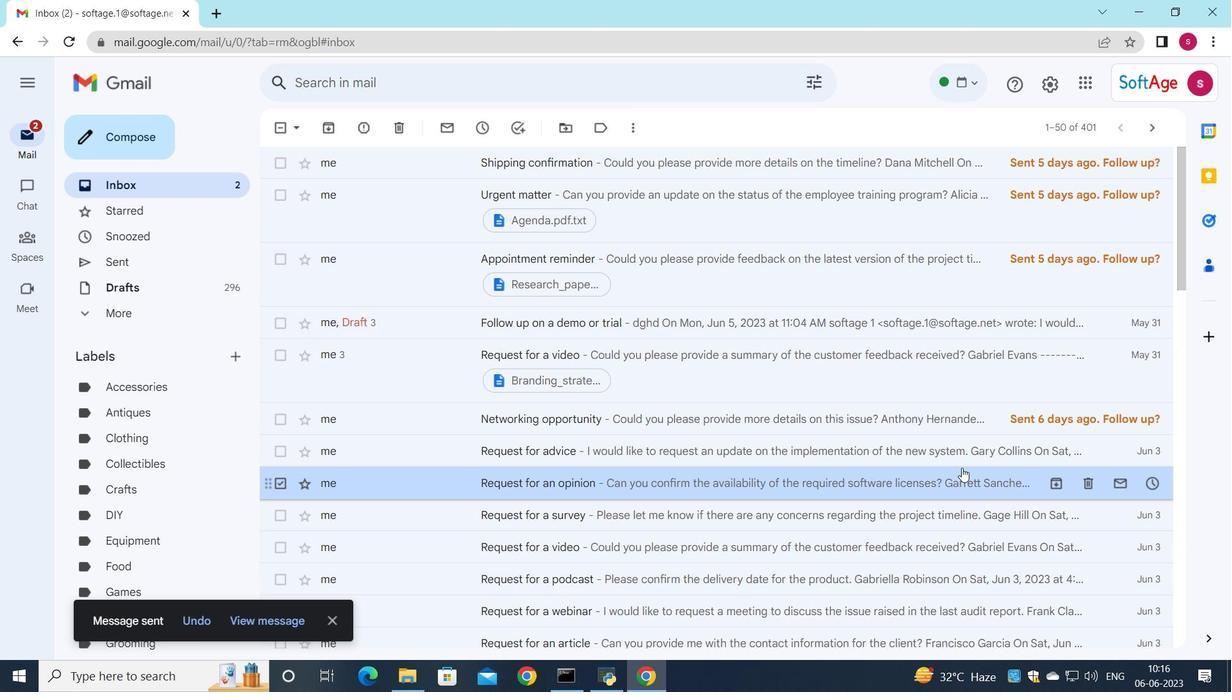 
